 Task: In the  document blog.pdf Insert the command  'Viewing'Email the file to   'softage.1@softage.net', with message attached Attention Needed: Please prioritize going through the email I've sent. and file type: Microsoft Word
Action: Mouse moved to (292, 375)
Screenshot: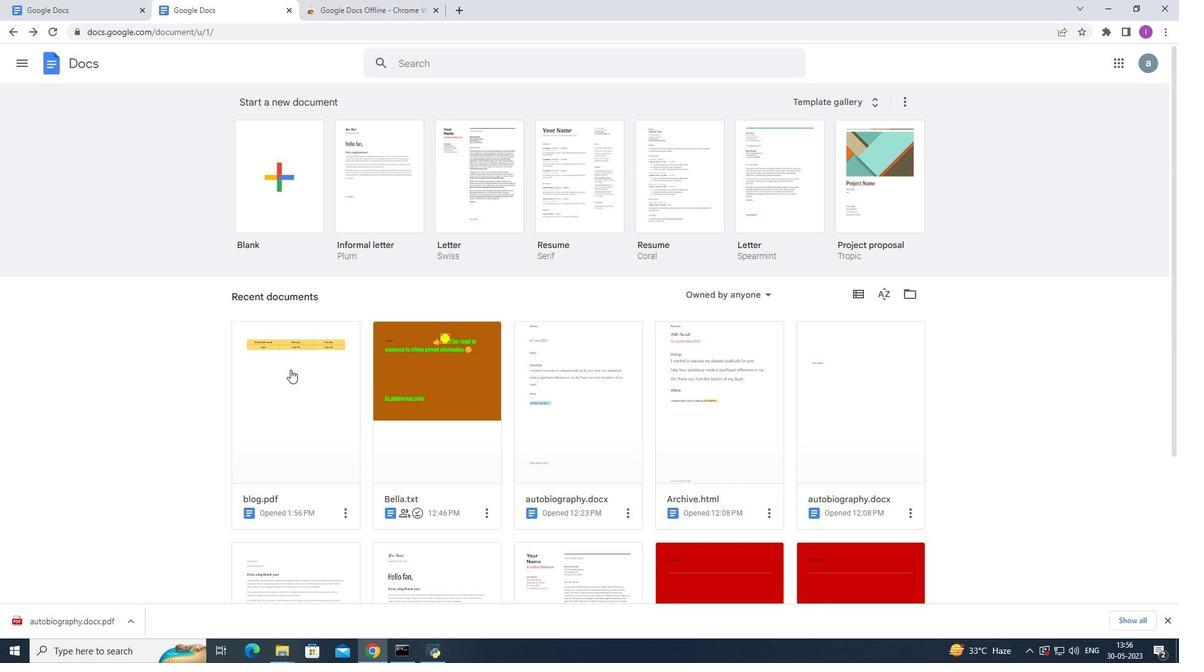 
Action: Mouse pressed left at (292, 375)
Screenshot: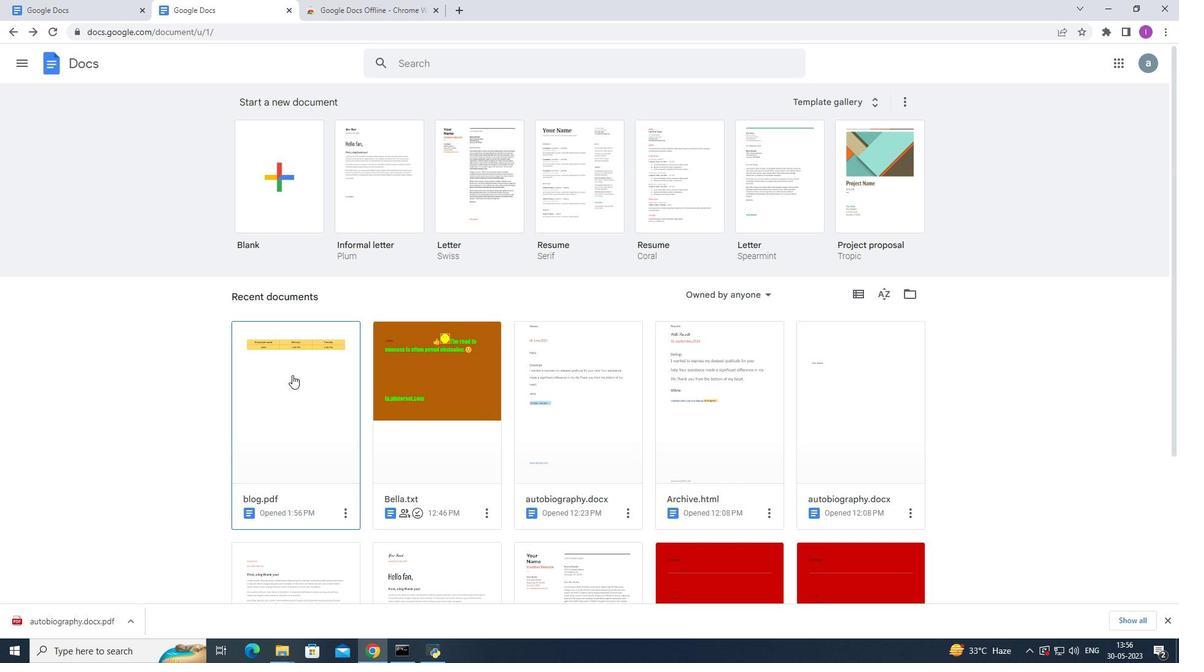 
Action: Mouse moved to (193, 74)
Screenshot: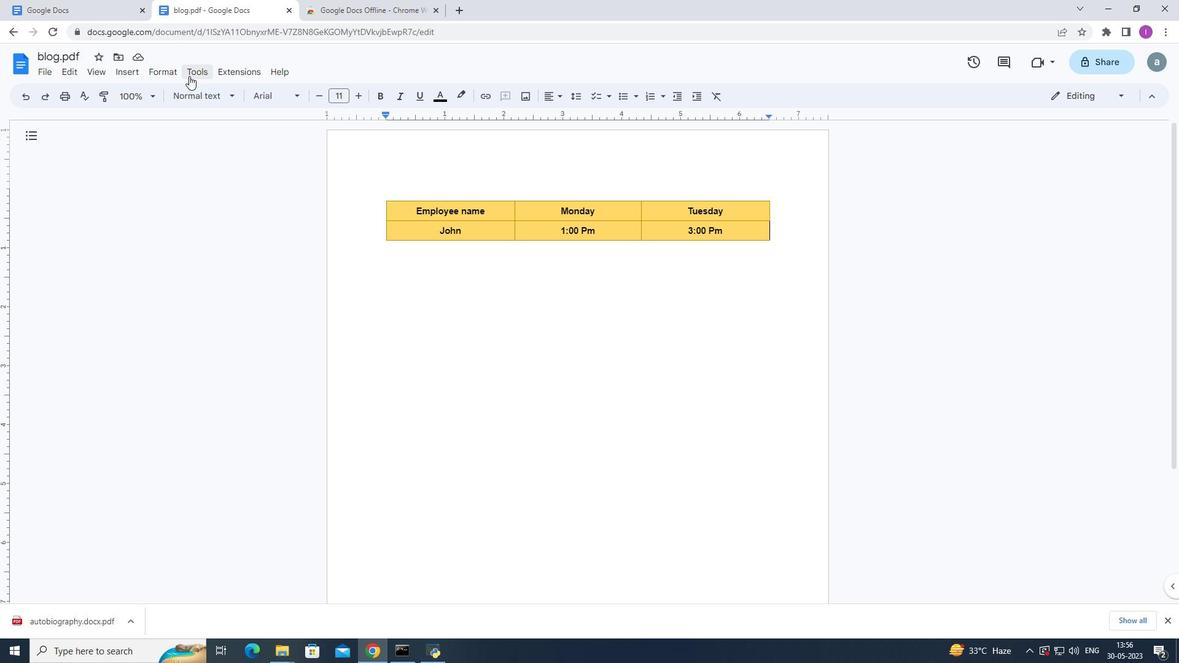 
Action: Mouse pressed left at (193, 74)
Screenshot: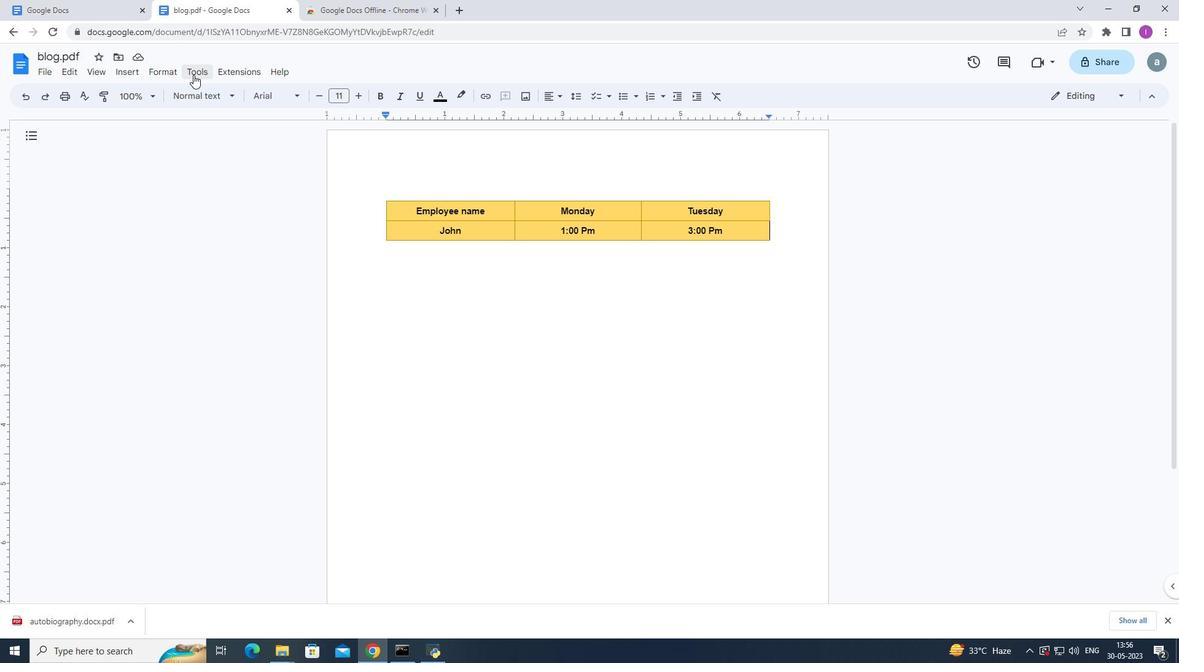 
Action: Mouse moved to (148, 468)
Screenshot: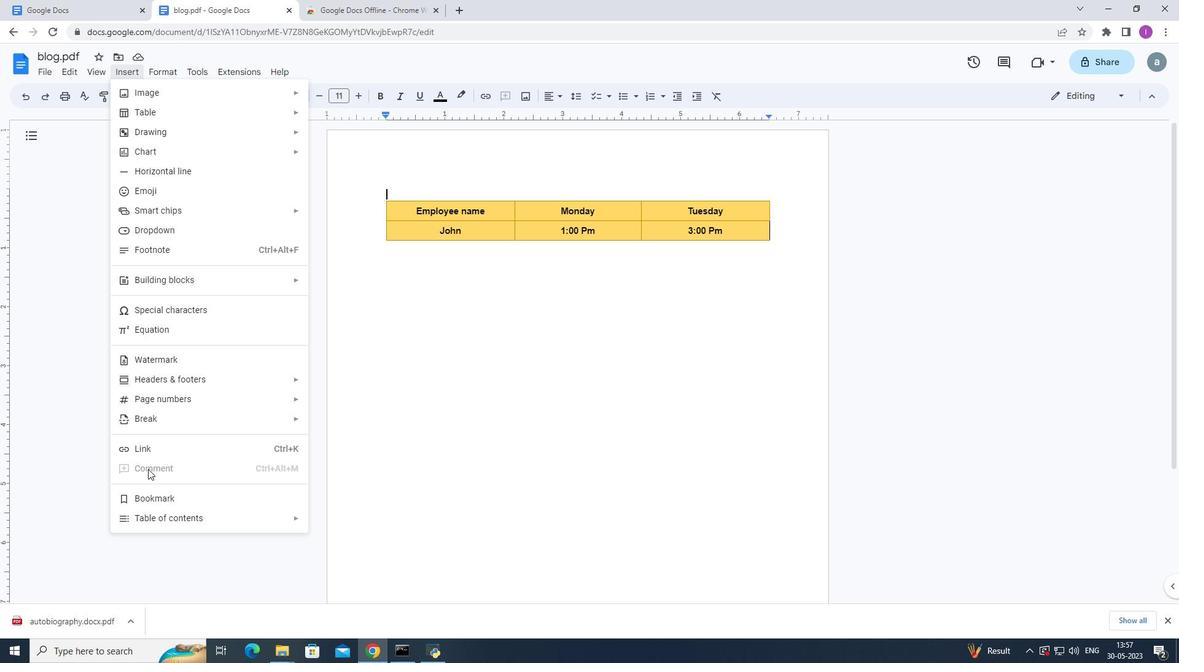 
Action: Mouse pressed left at (148, 468)
Screenshot: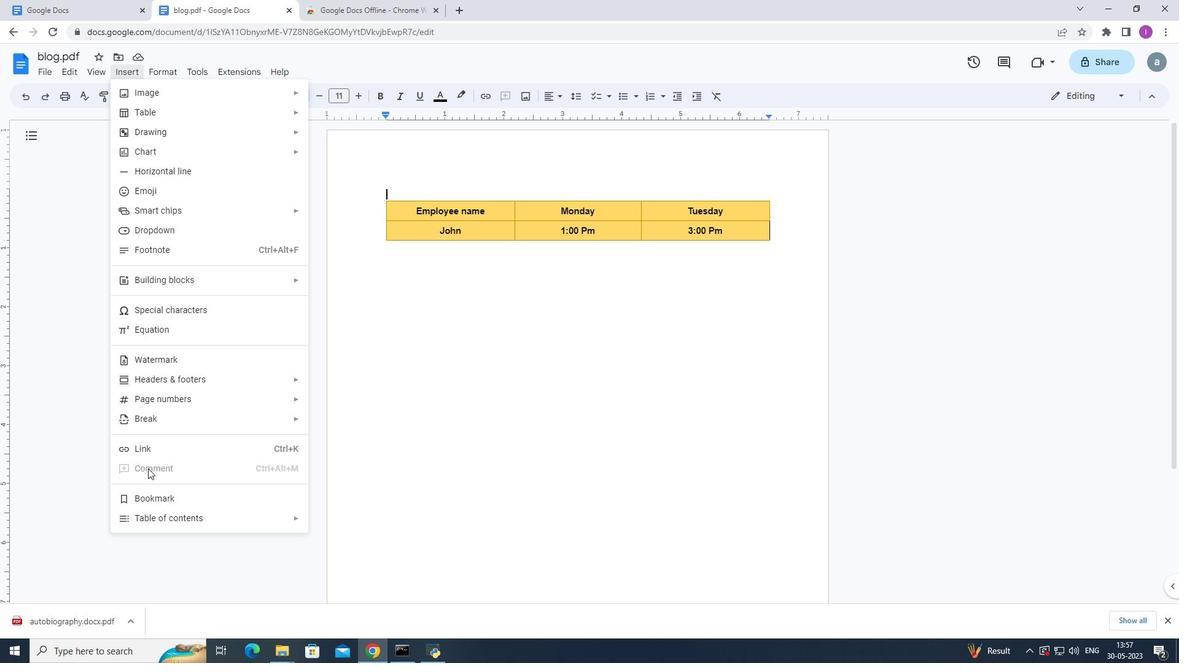 
Action: Mouse moved to (193, 68)
Screenshot: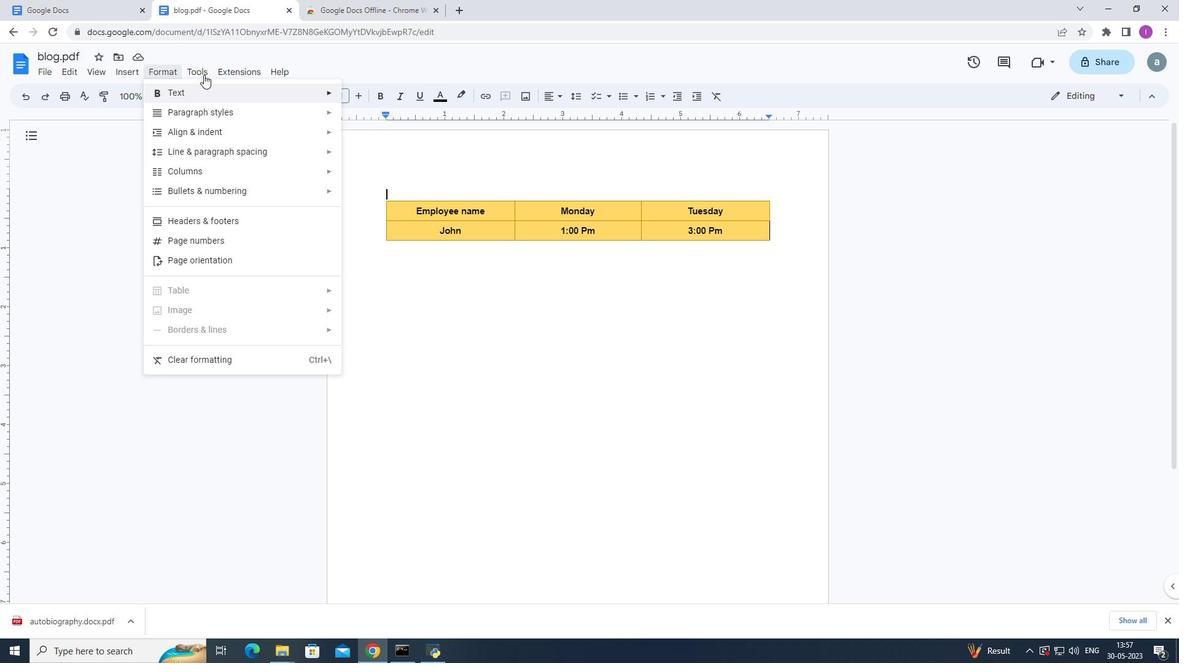 
Action: Mouse pressed left at (193, 68)
Screenshot: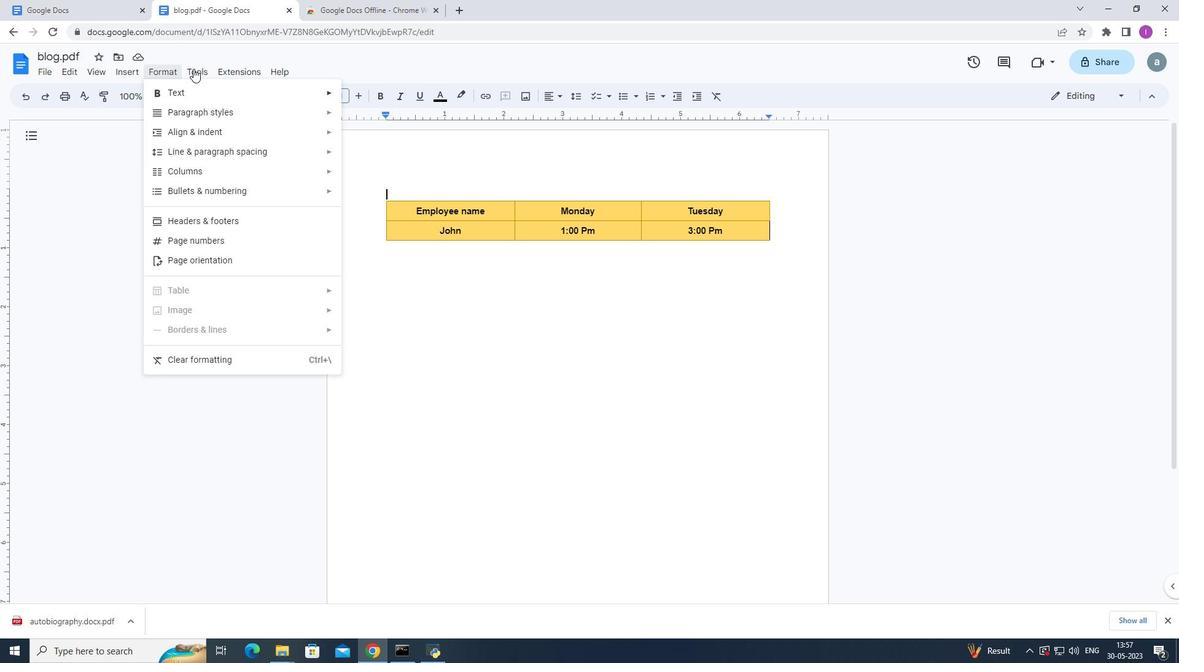 
Action: Mouse pressed left at (193, 68)
Screenshot: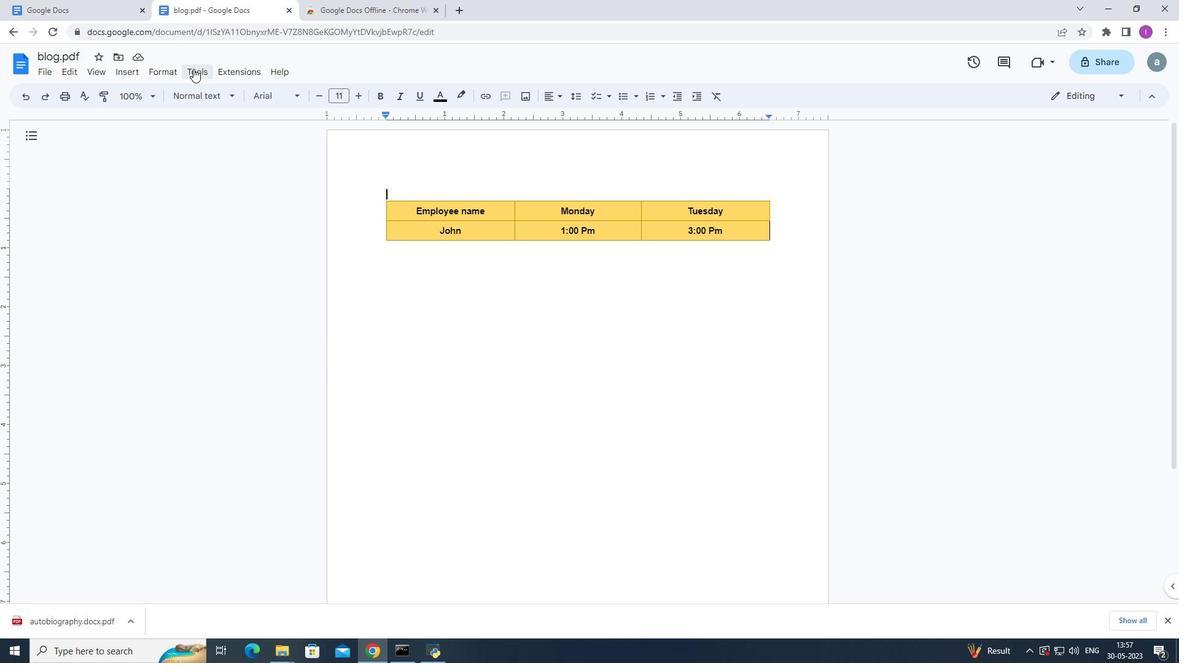 
Action: Mouse moved to (184, 465)
Screenshot: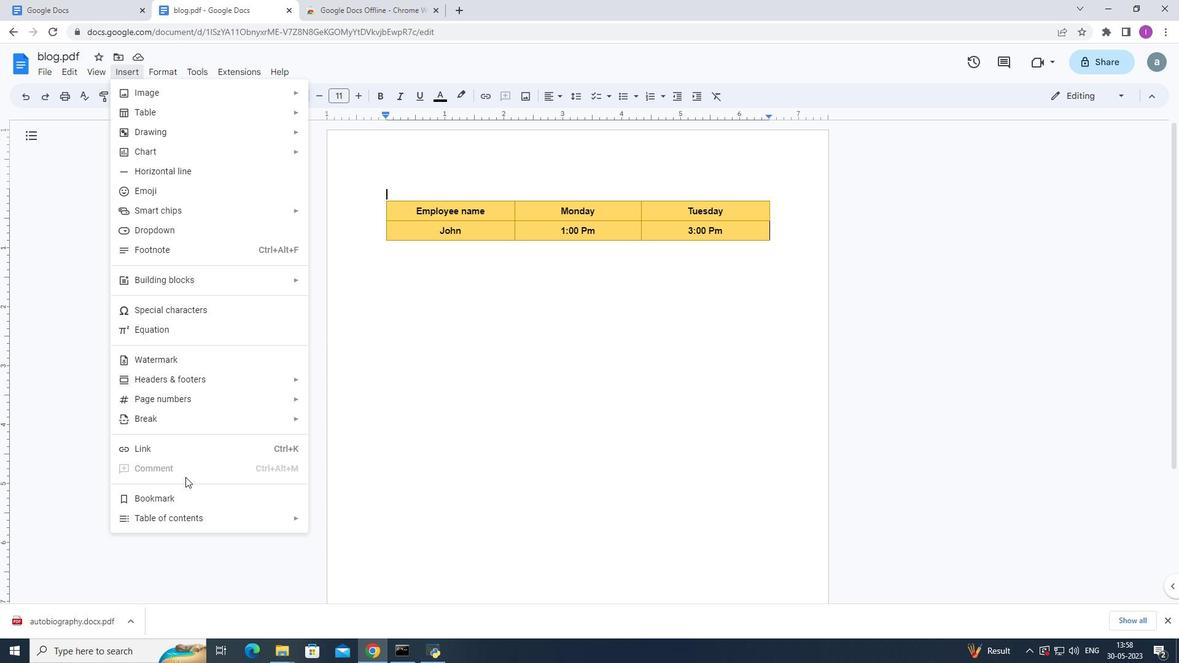 
Action: Mouse pressed left at (184, 465)
Screenshot: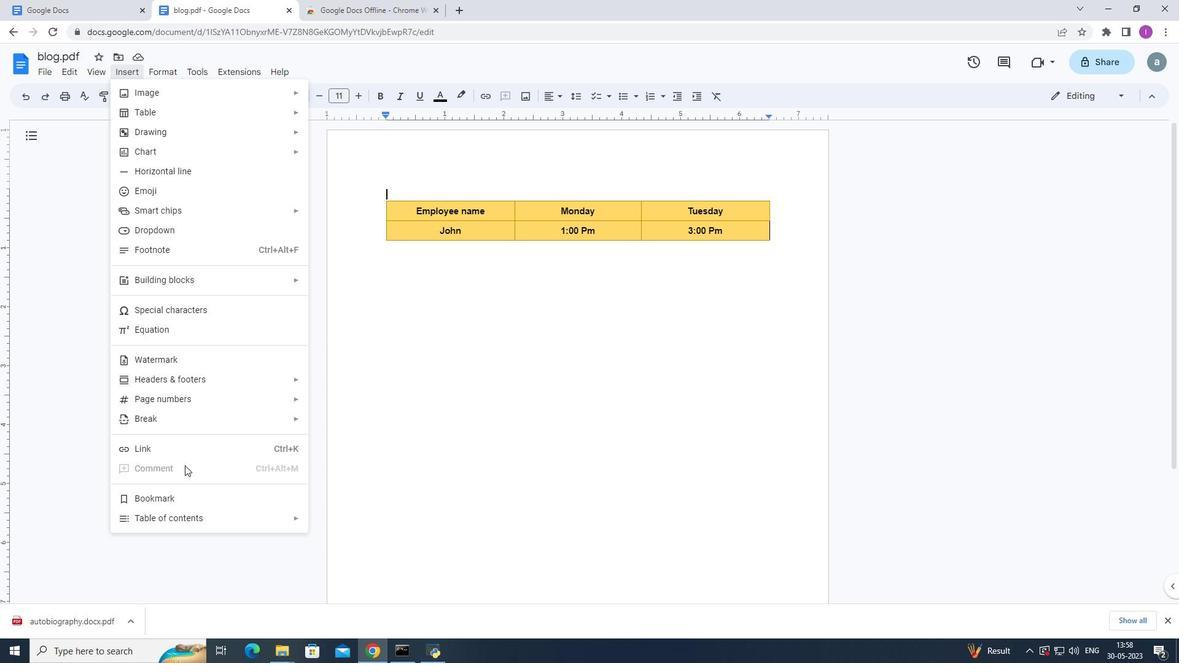 
Action: Mouse moved to (396, 263)
Screenshot: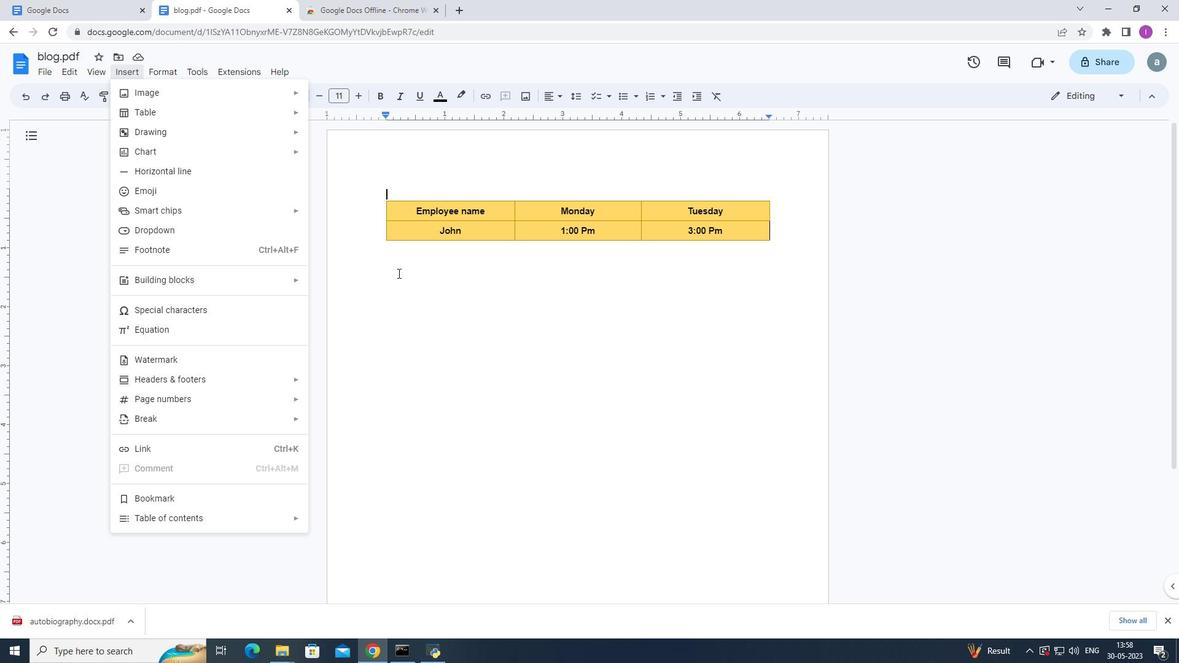 
Action: Mouse pressed left at (396, 263)
Screenshot: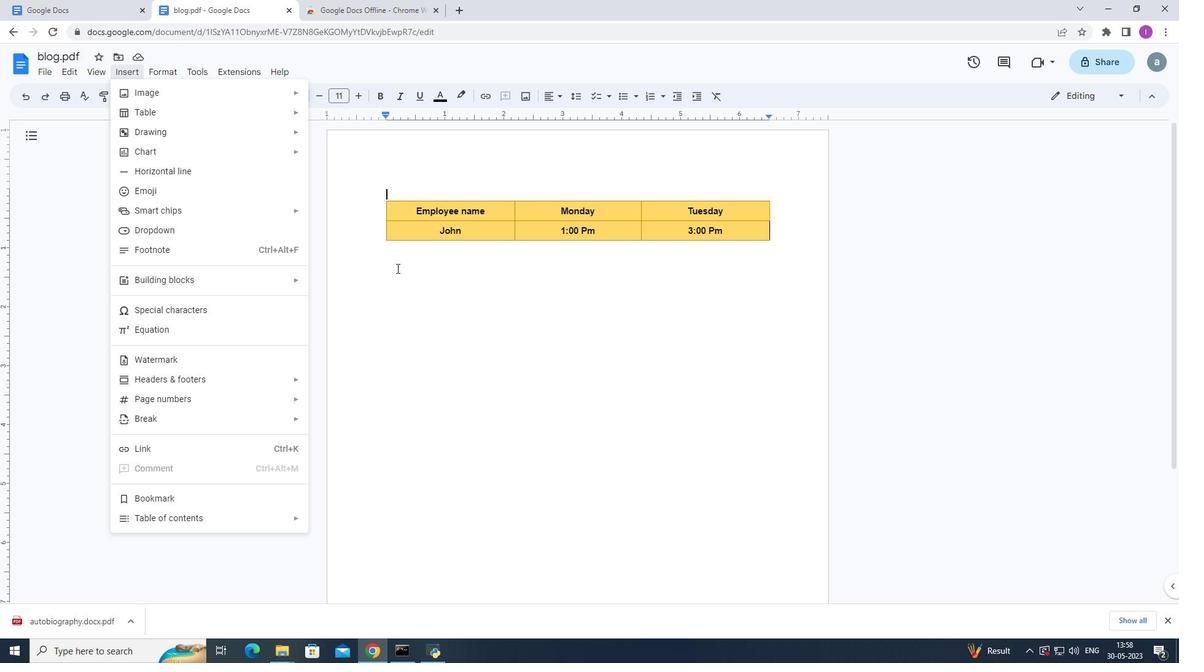 
Action: Mouse pressed left at (396, 263)
Screenshot: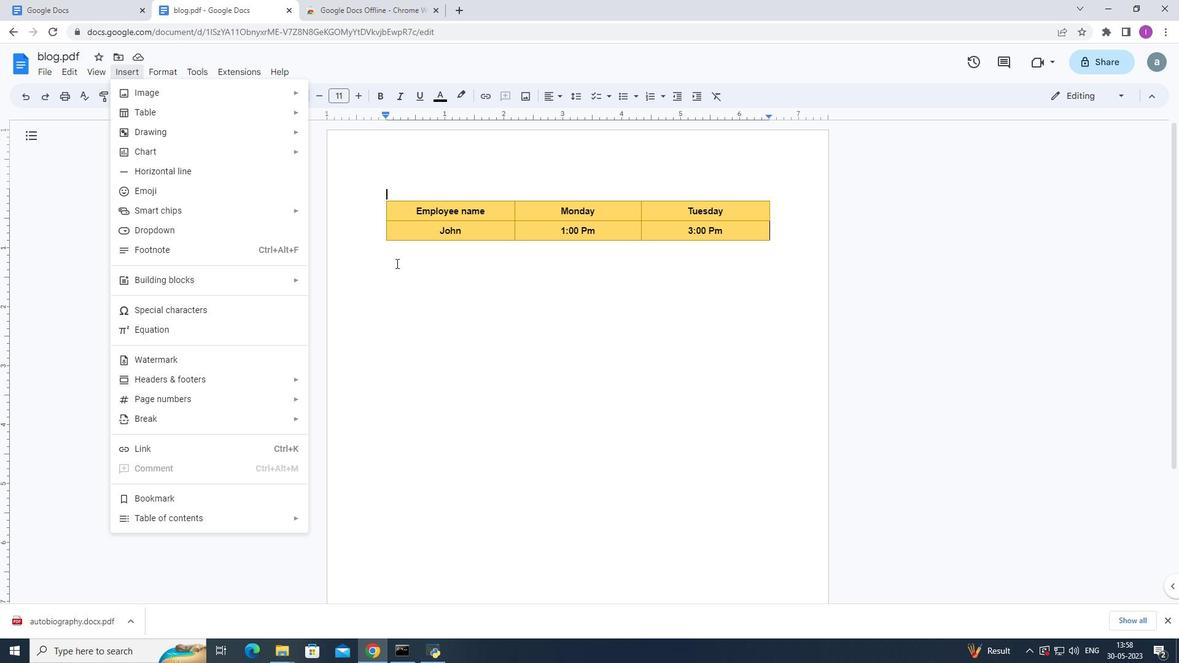 
Action: Mouse moved to (401, 280)
Screenshot: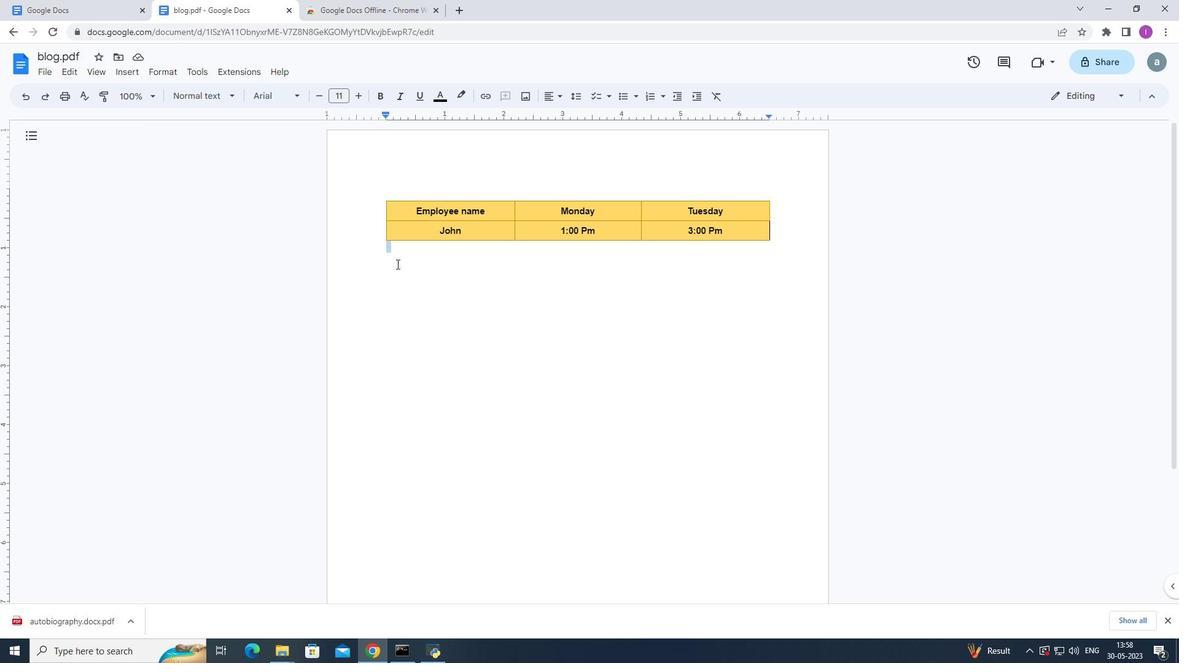 
Action: Mouse pressed left at (401, 280)
Screenshot: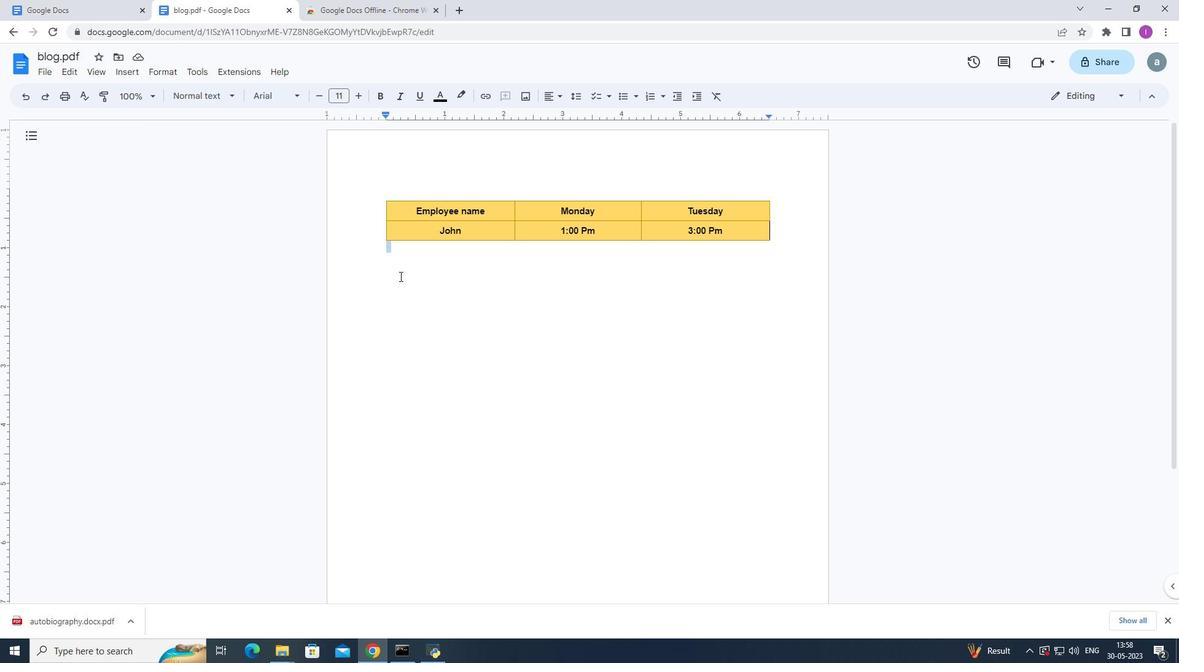 
Action: Mouse moved to (153, 73)
Screenshot: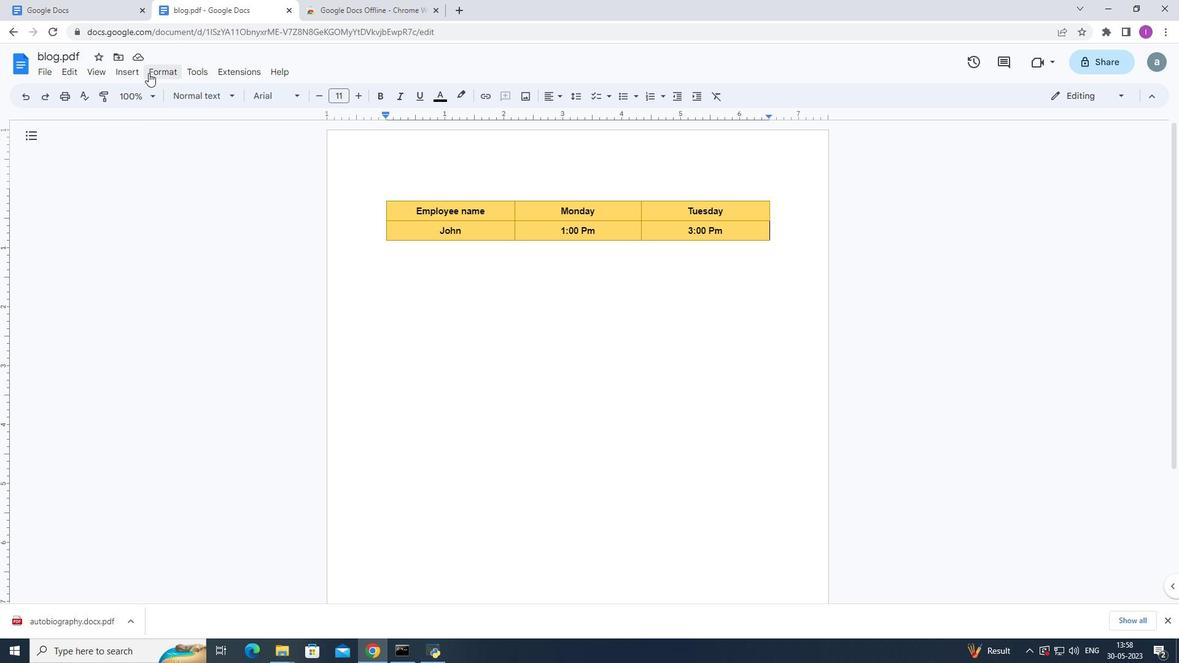 
Action: Mouse pressed left at (153, 73)
Screenshot: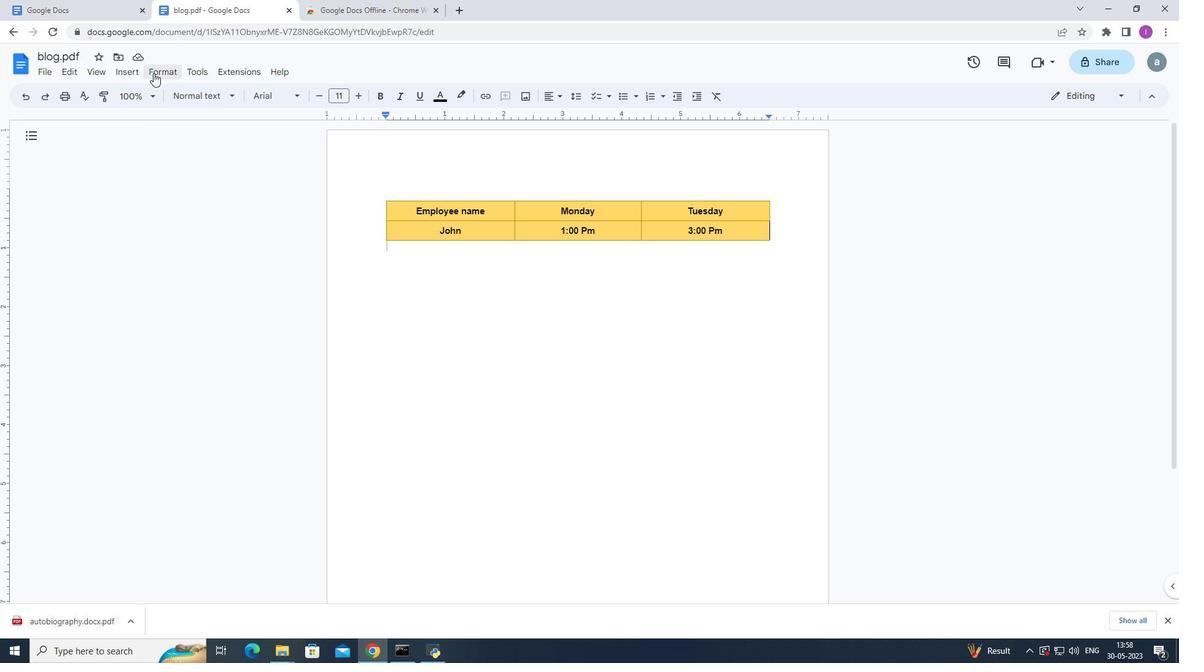 
Action: Mouse moved to (118, 78)
Screenshot: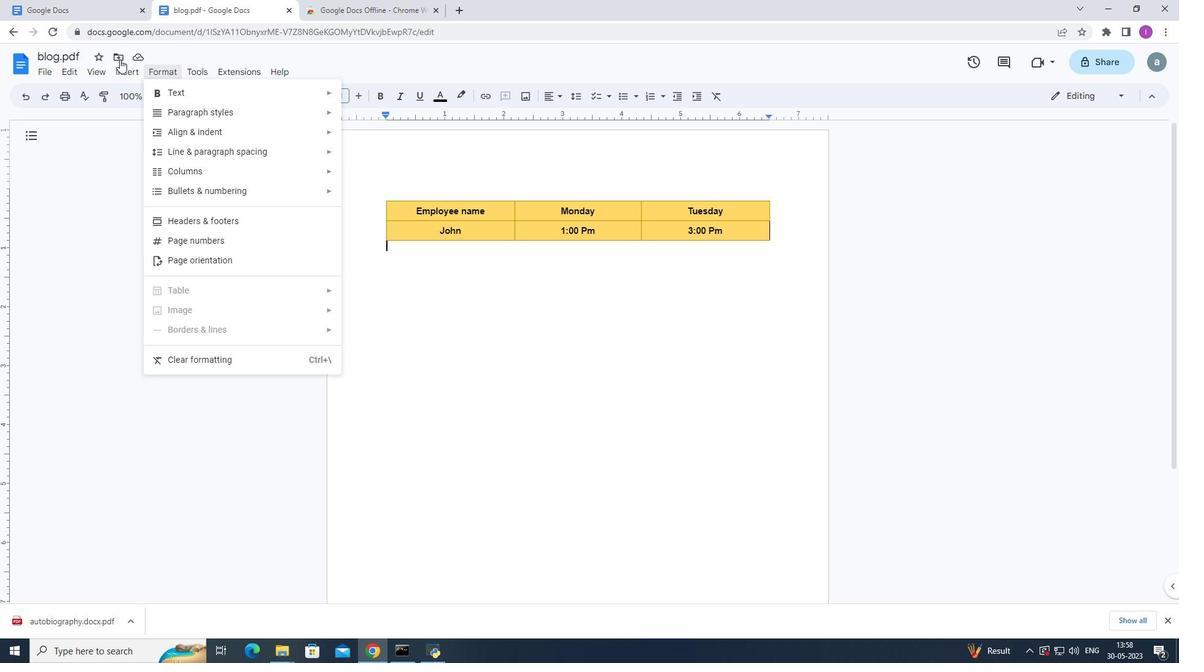 
Action: Mouse pressed left at (118, 78)
Screenshot: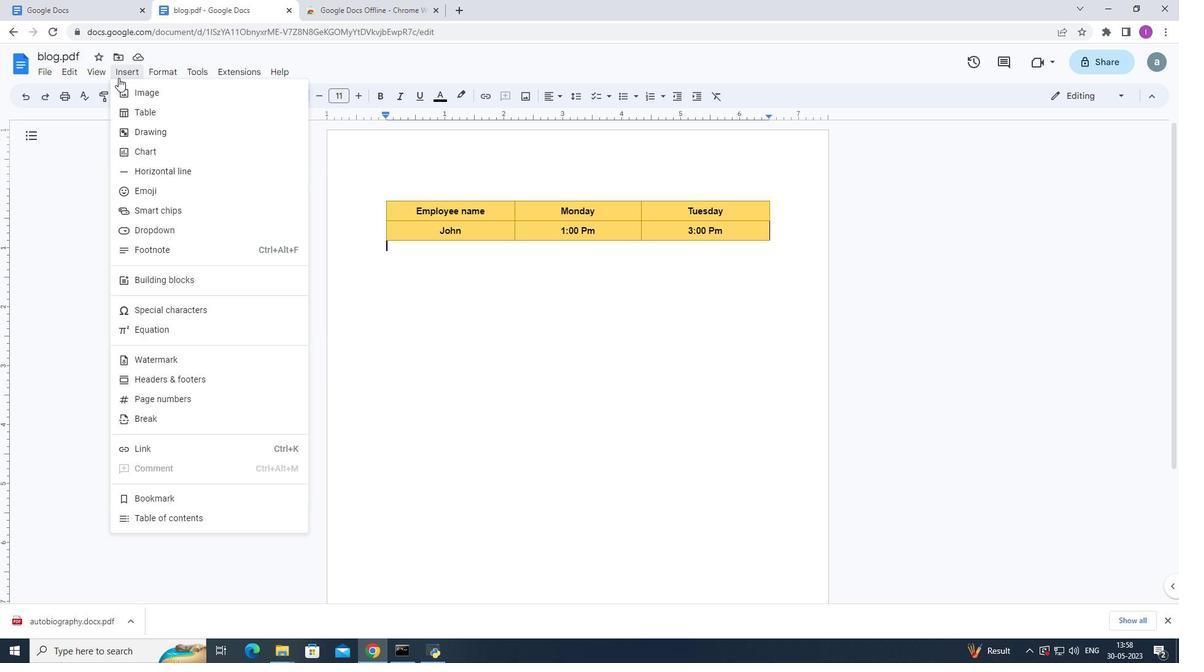 
Action: Mouse pressed left at (118, 78)
Screenshot: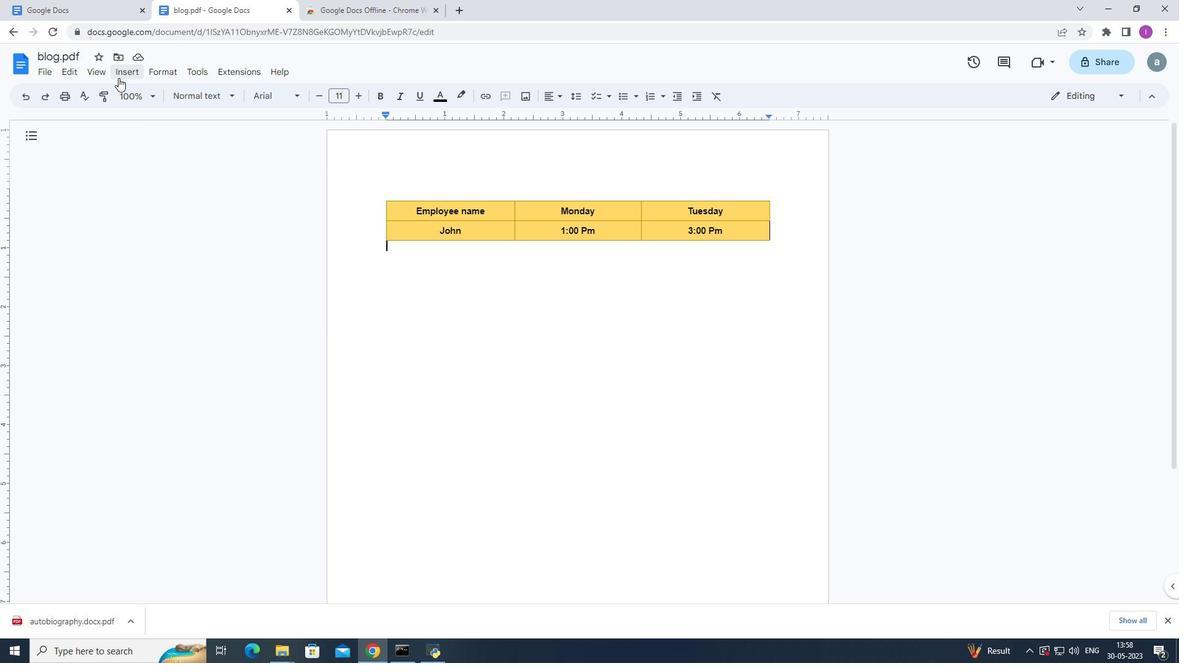 
Action: Mouse moved to (124, 151)
Screenshot: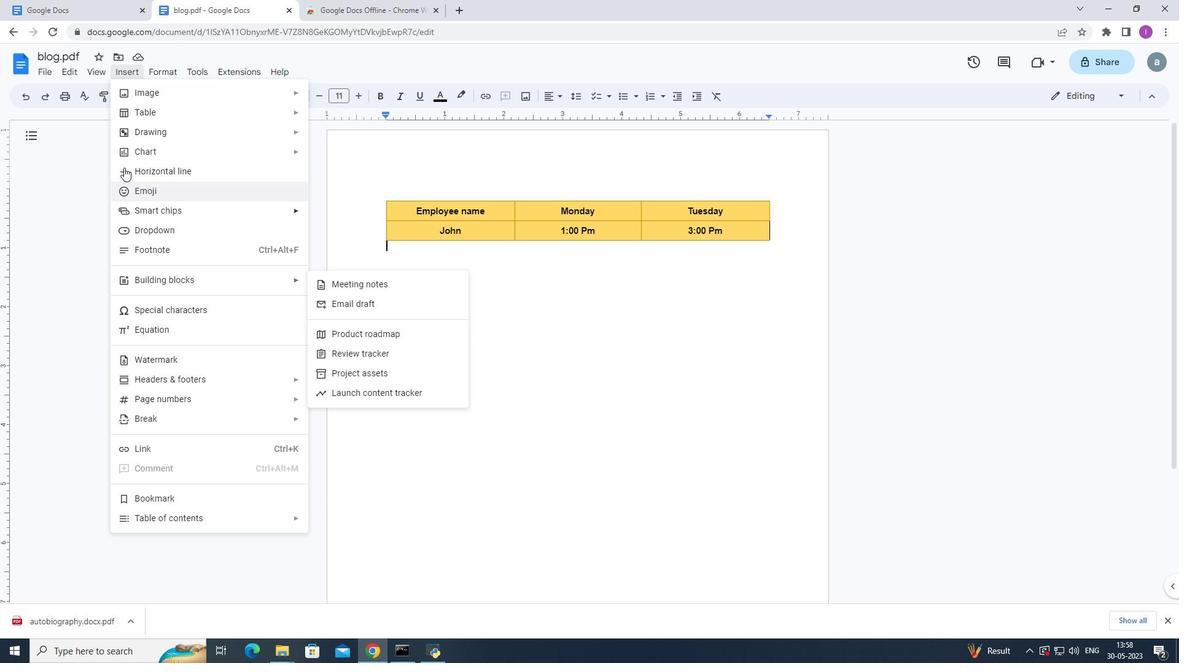 
Action: Mouse scrolled (124, 151) with delta (0, 0)
Screenshot: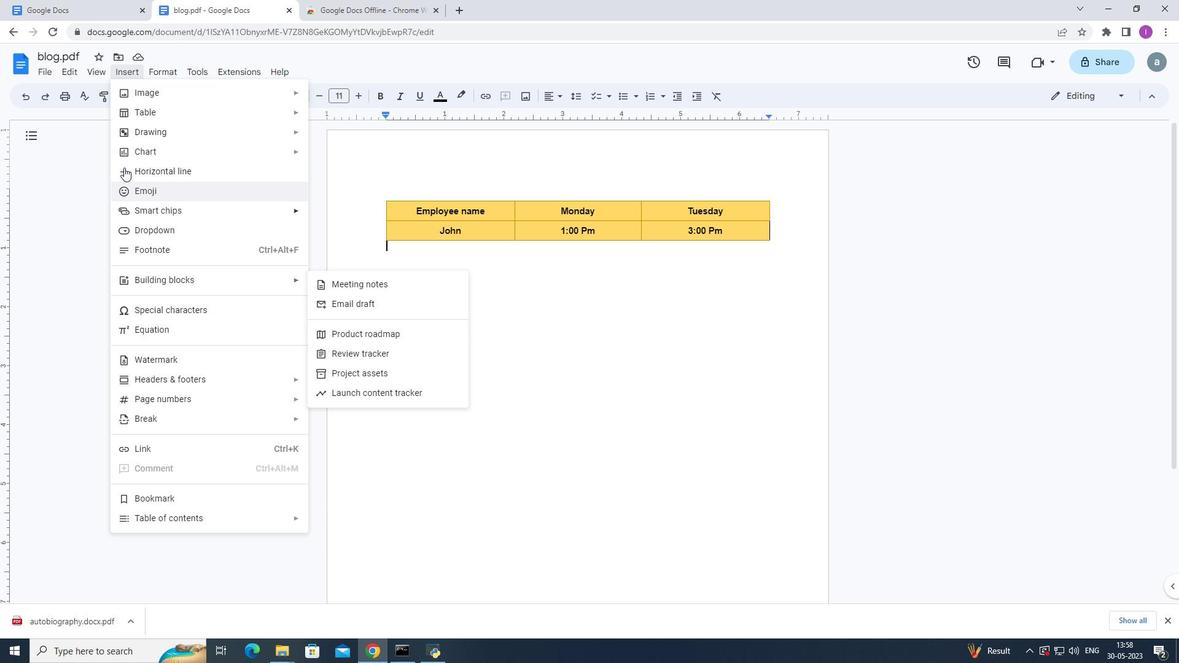 
Action: Mouse moved to (129, 72)
Screenshot: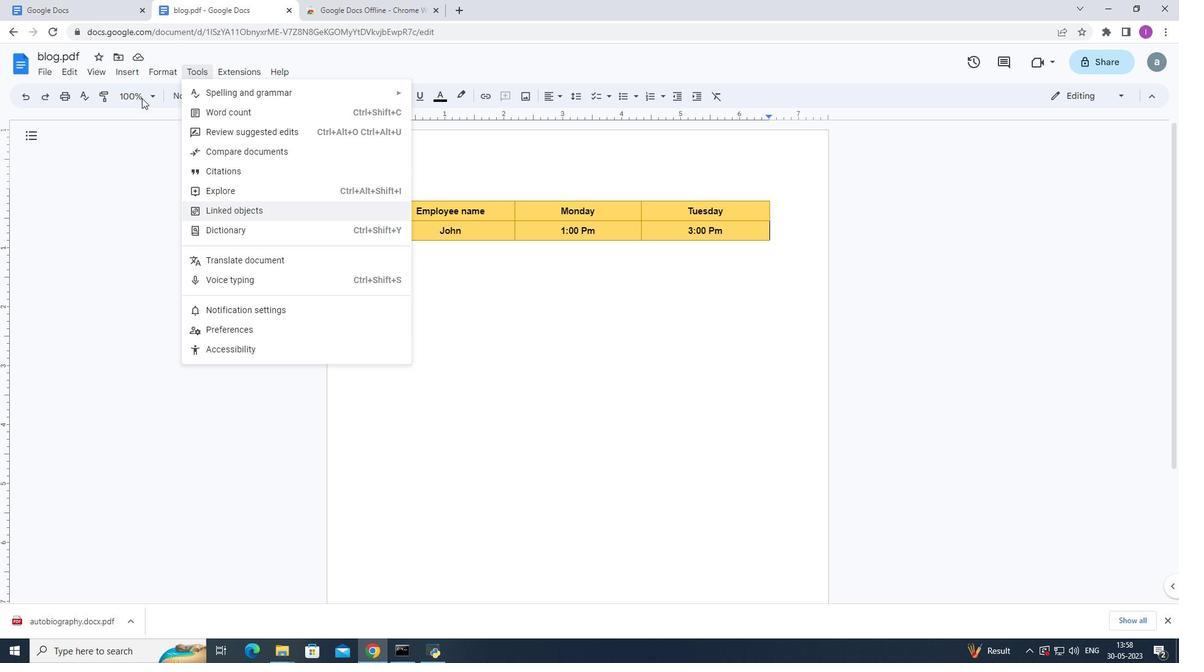 
Action: Mouse pressed left at (129, 72)
Screenshot: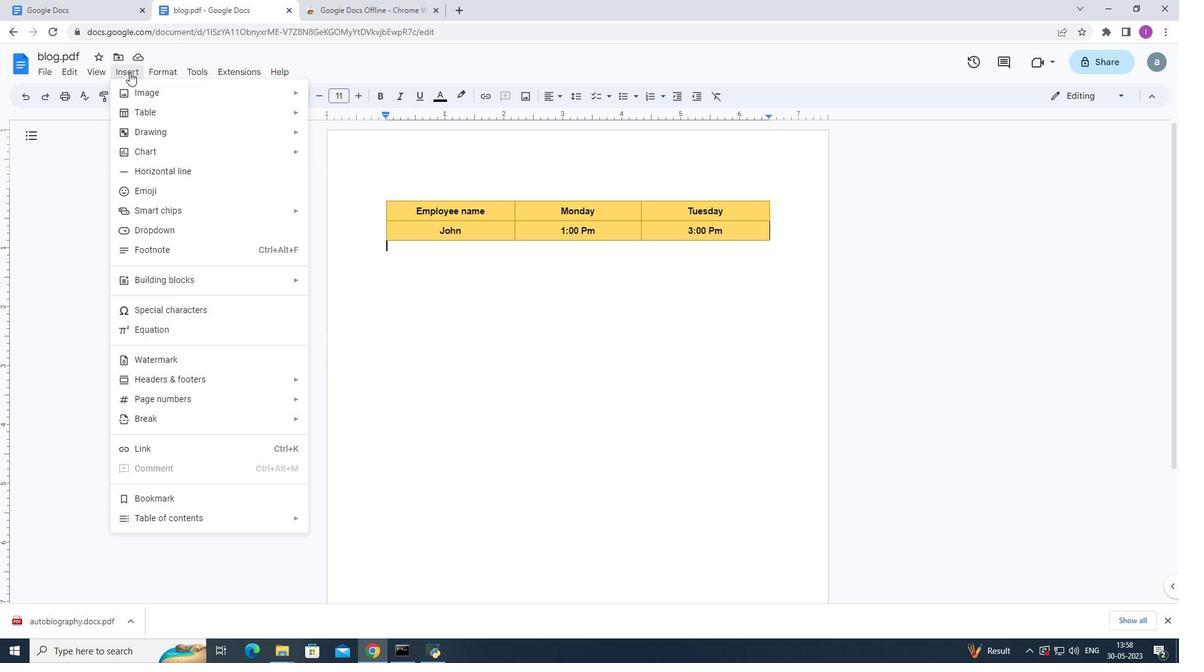 
Action: Mouse moved to (104, 68)
Screenshot: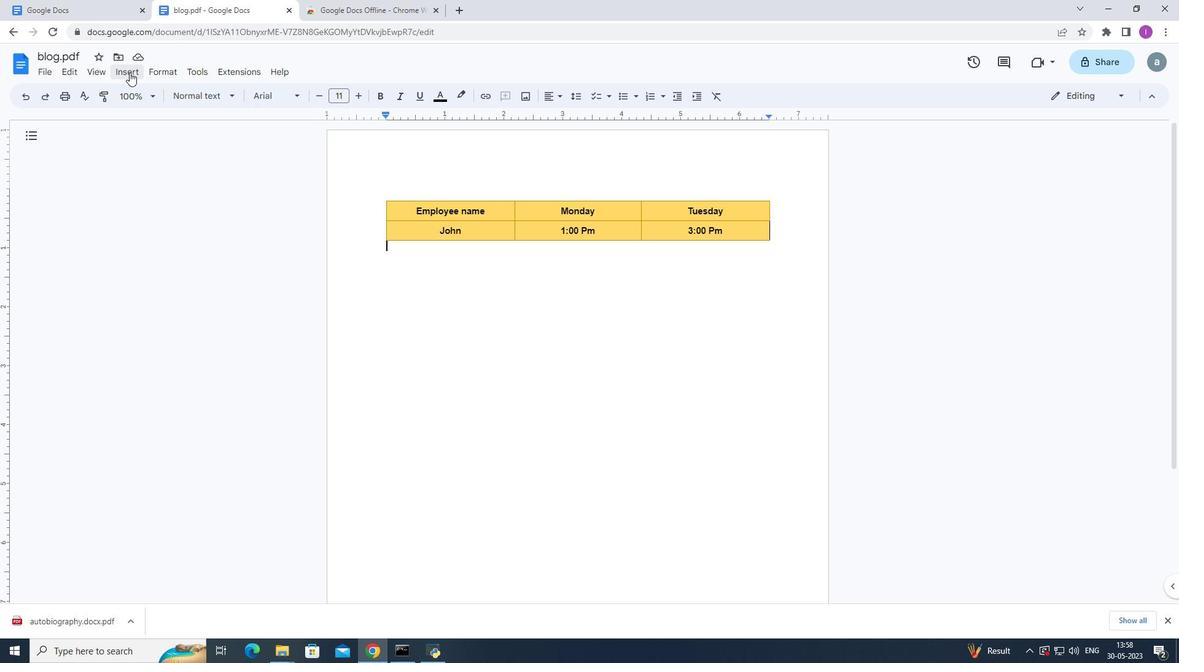 
Action: Mouse pressed left at (104, 68)
Screenshot: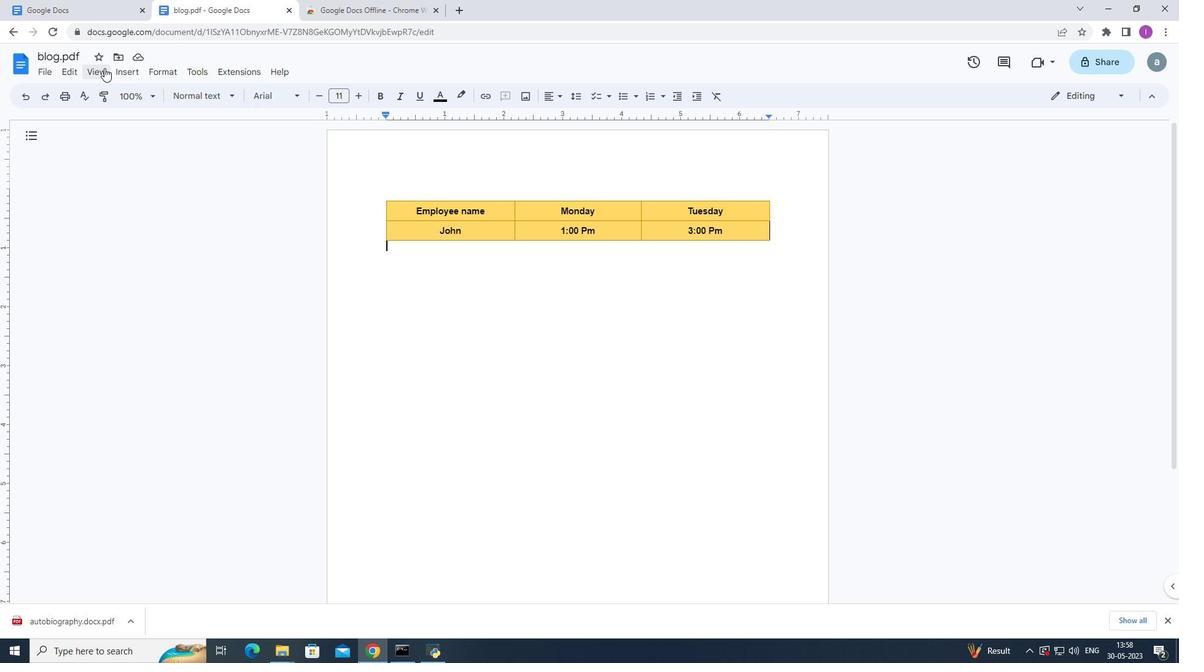 
Action: Mouse moved to (100, 186)
Screenshot: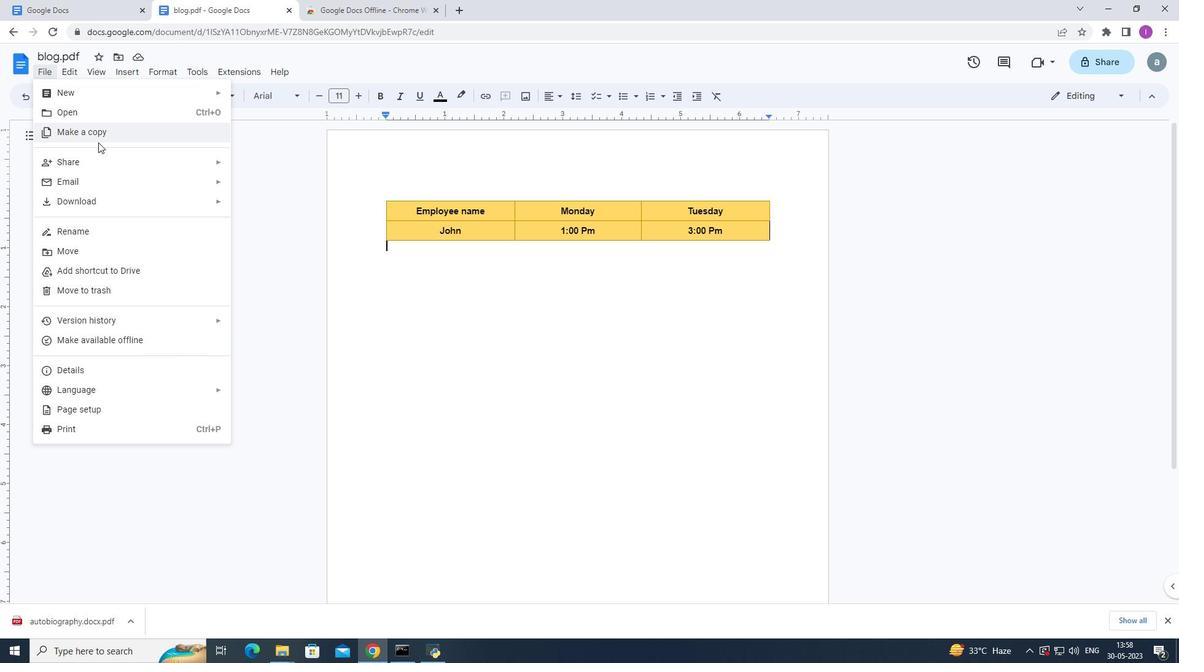 
Action: Mouse pressed left at (100, 186)
Screenshot: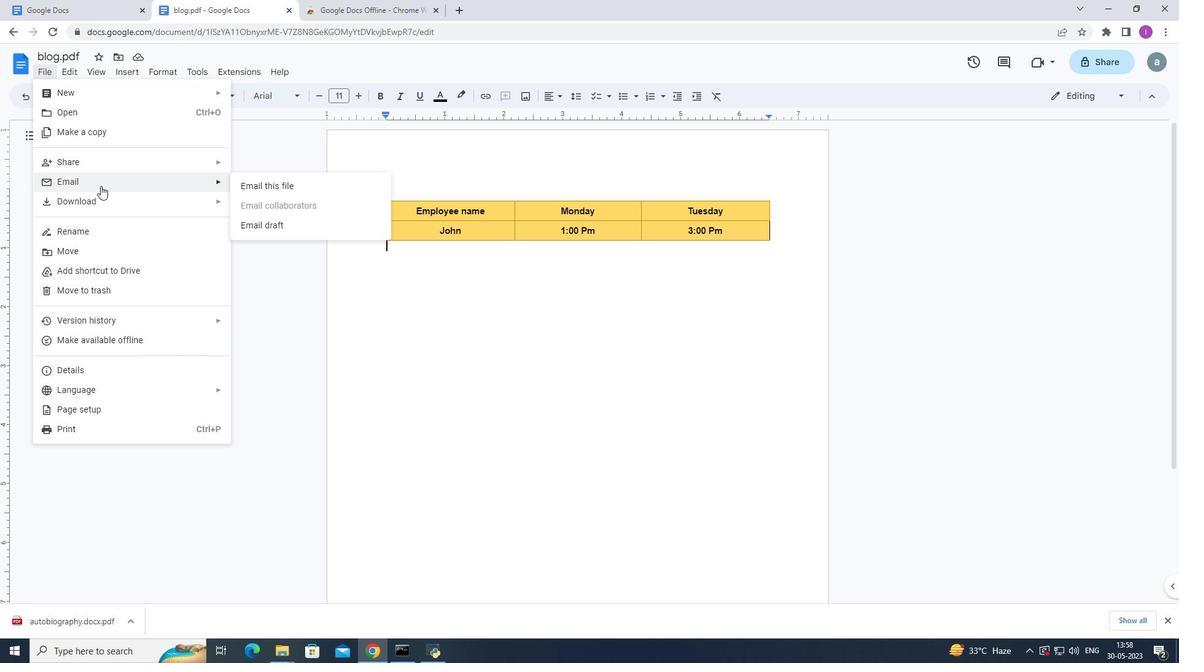 
Action: Mouse moved to (259, 189)
Screenshot: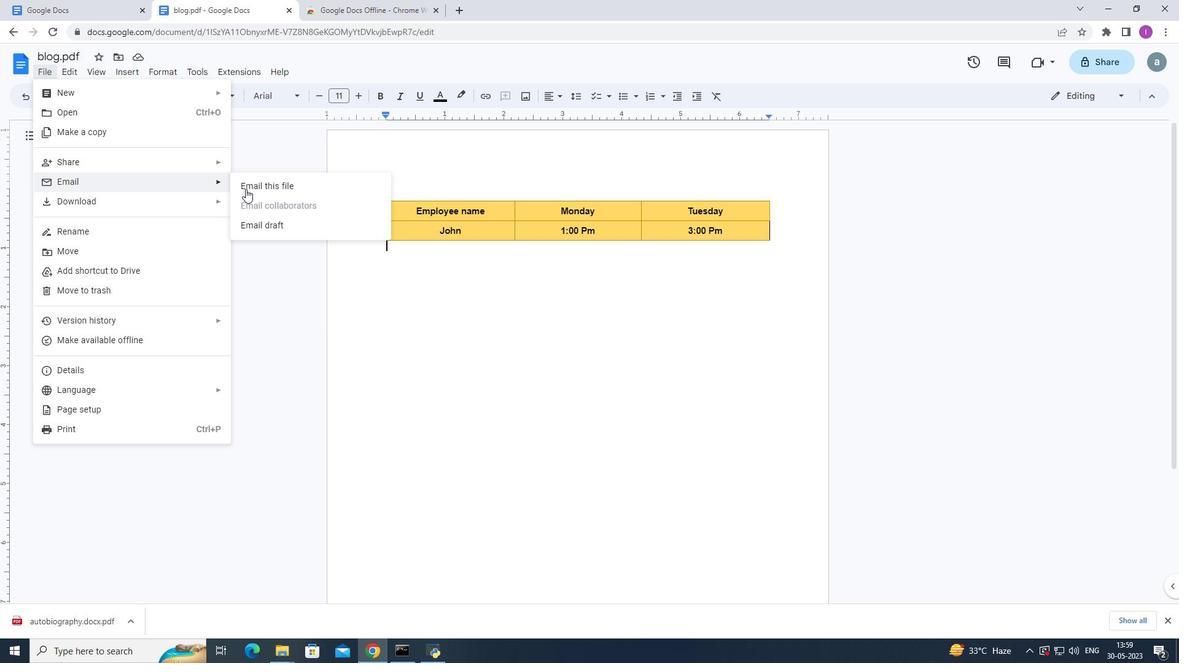 
Action: Mouse pressed left at (259, 189)
Screenshot: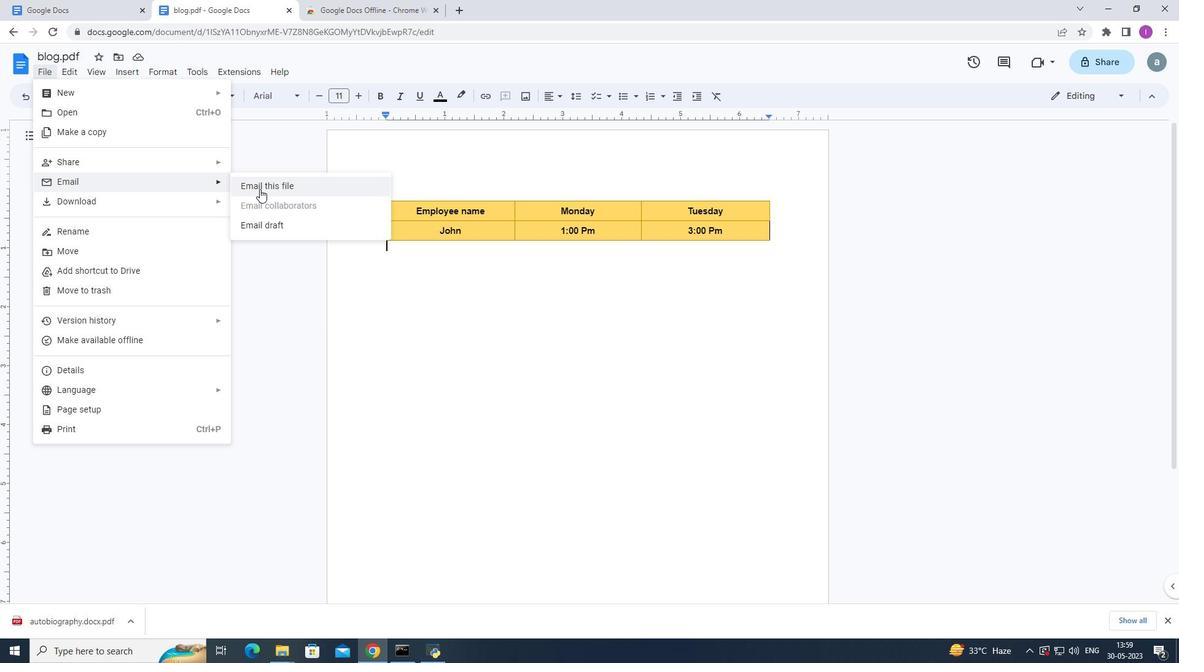 
Action: Mouse moved to (457, 183)
Screenshot: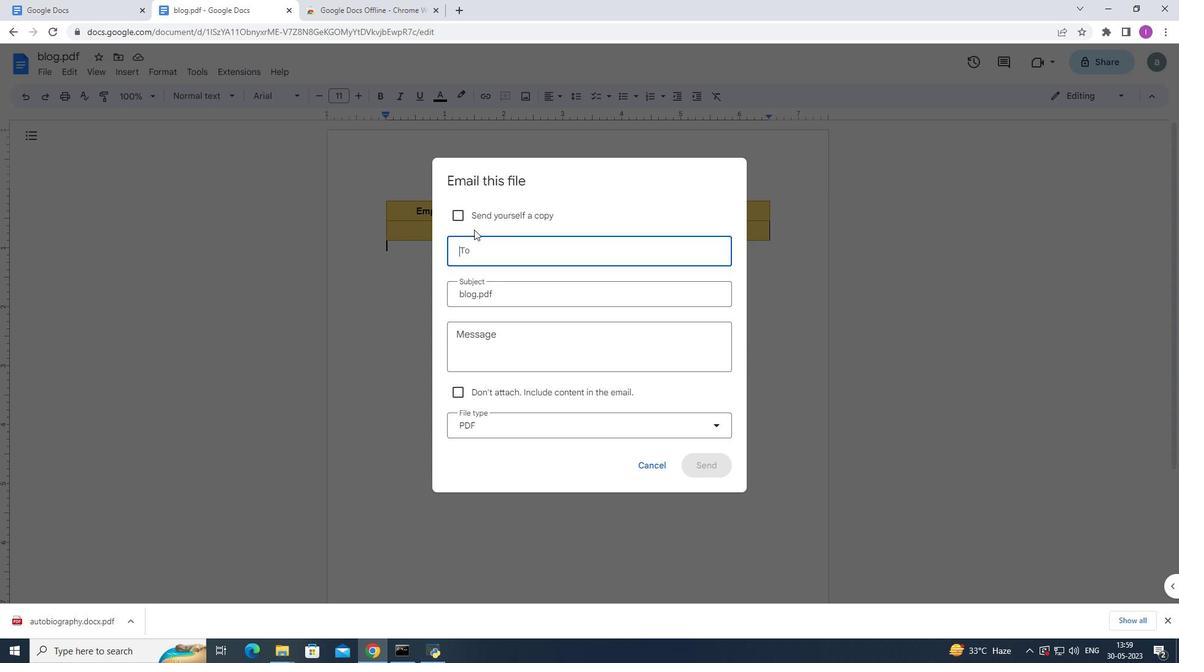 
Action: Key pressed softage.1<Key.shift>@softage.net
Screenshot: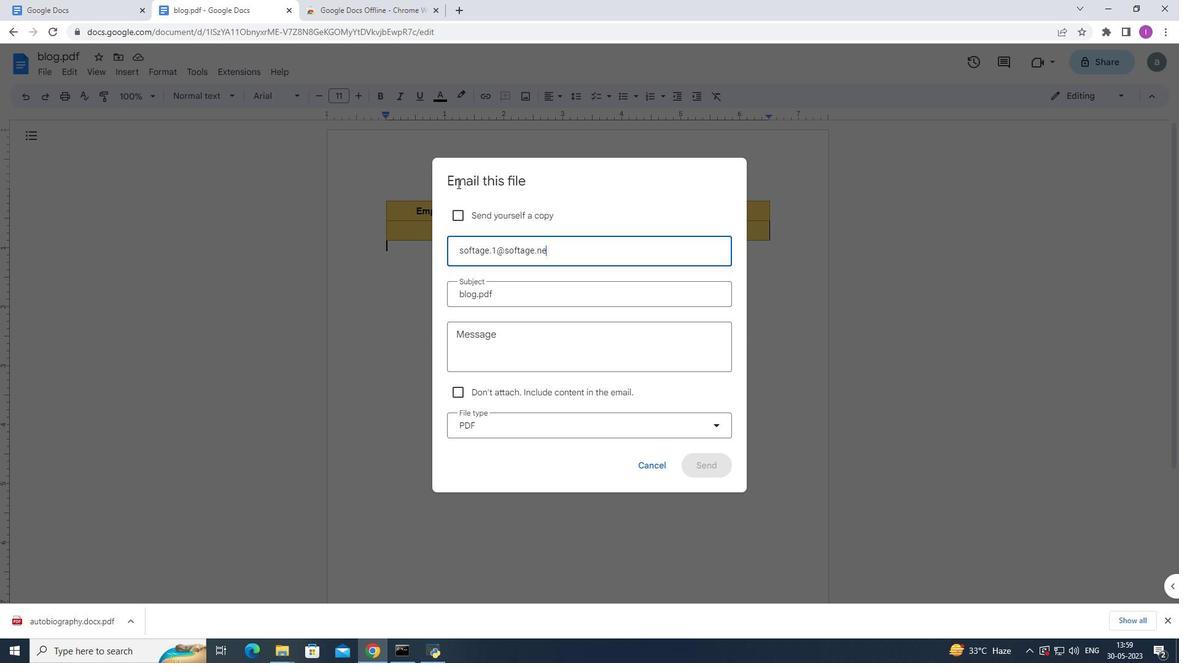 
Action: Mouse moved to (583, 280)
Screenshot: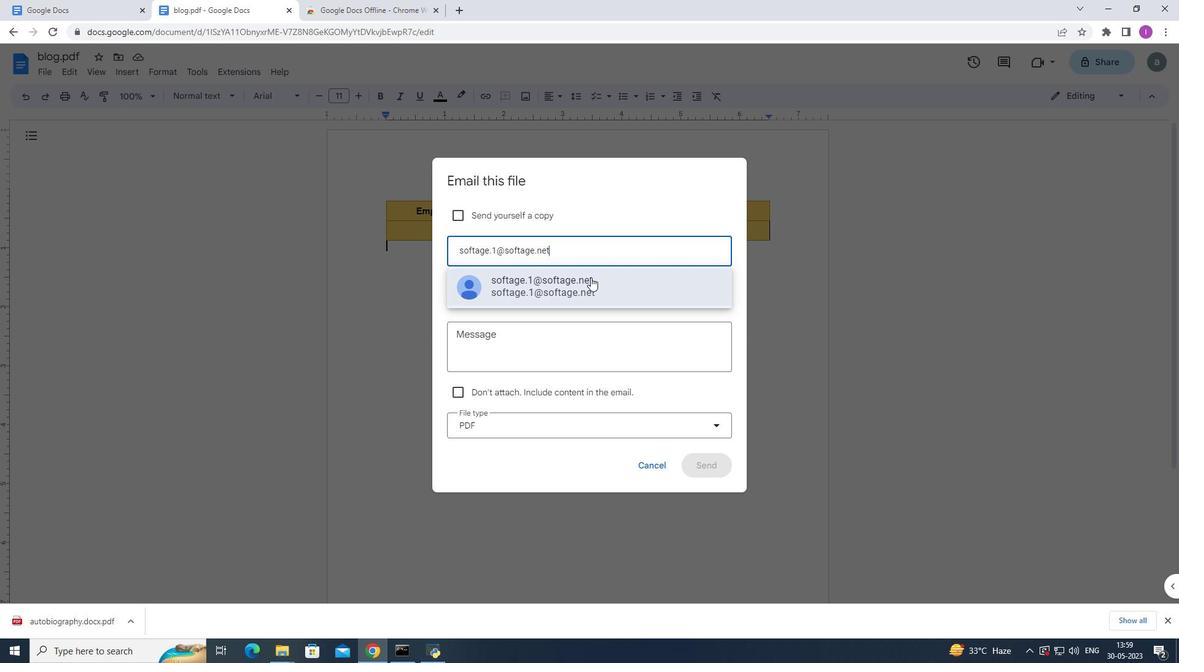
Action: Mouse pressed left at (583, 280)
Screenshot: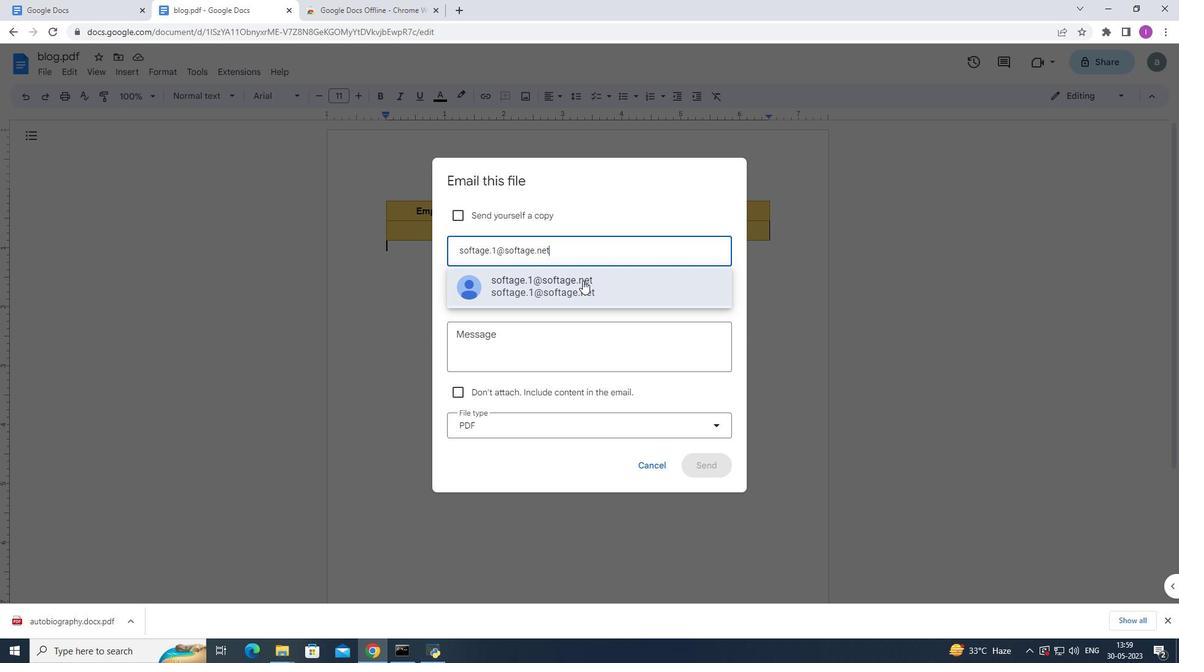 
Action: Mouse moved to (483, 340)
Screenshot: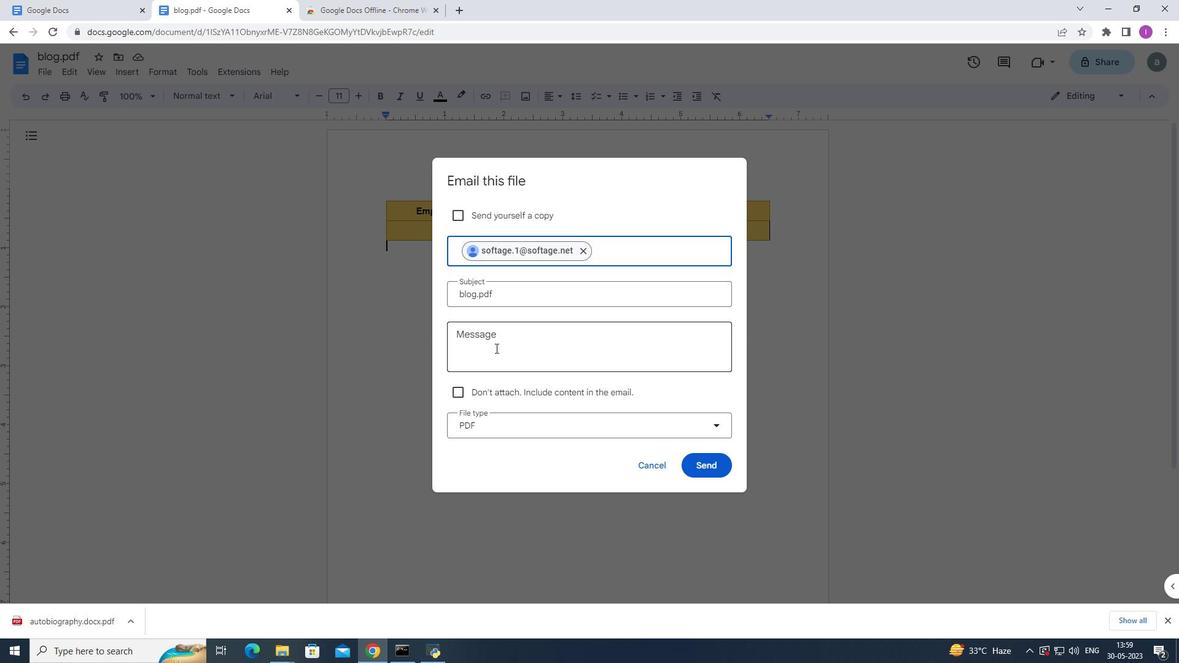 
Action: Mouse pressed left at (483, 340)
Screenshot: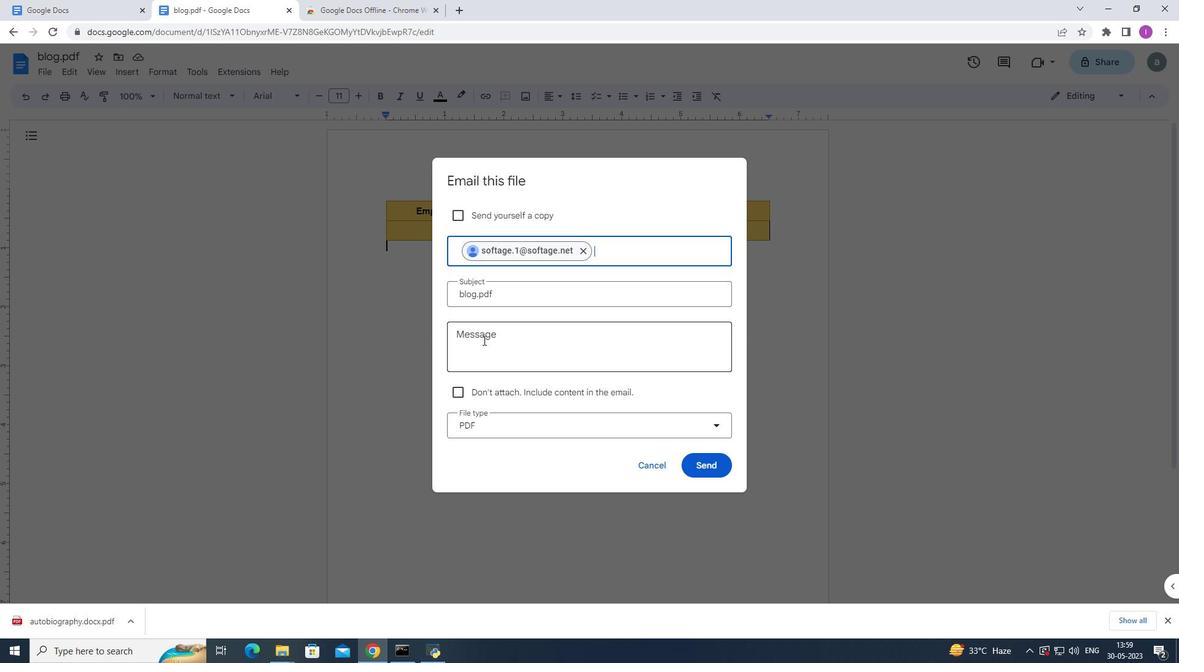 
Action: Mouse moved to (511, 299)
Screenshot: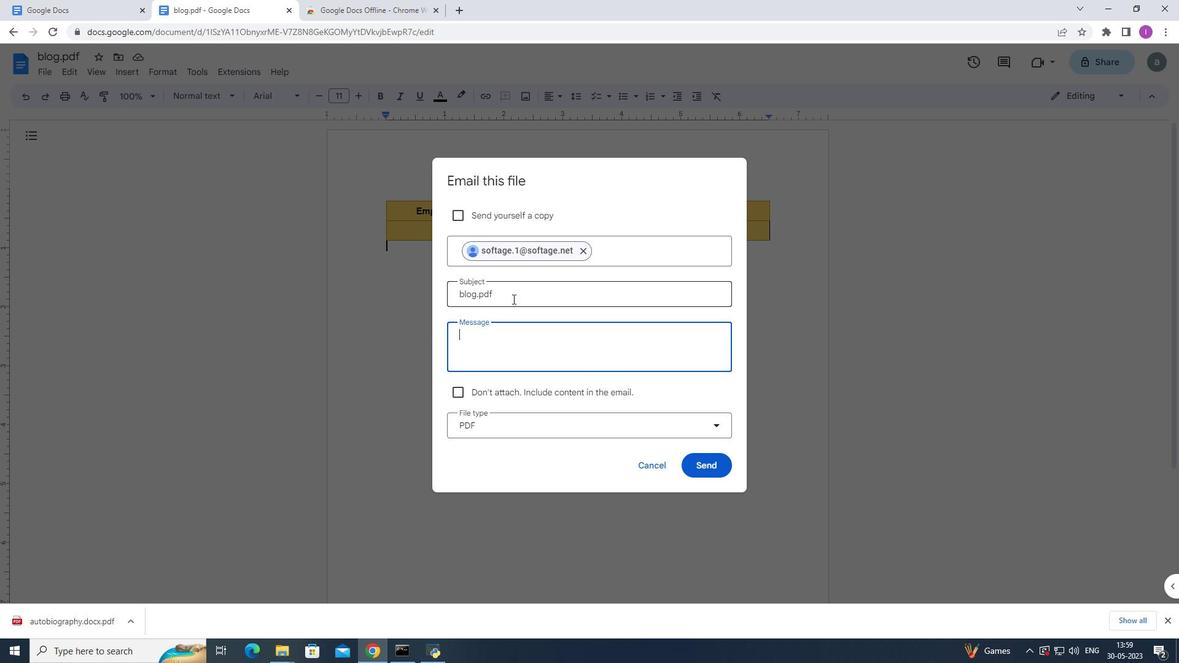 
Action: Mouse pressed left at (511, 299)
Screenshot: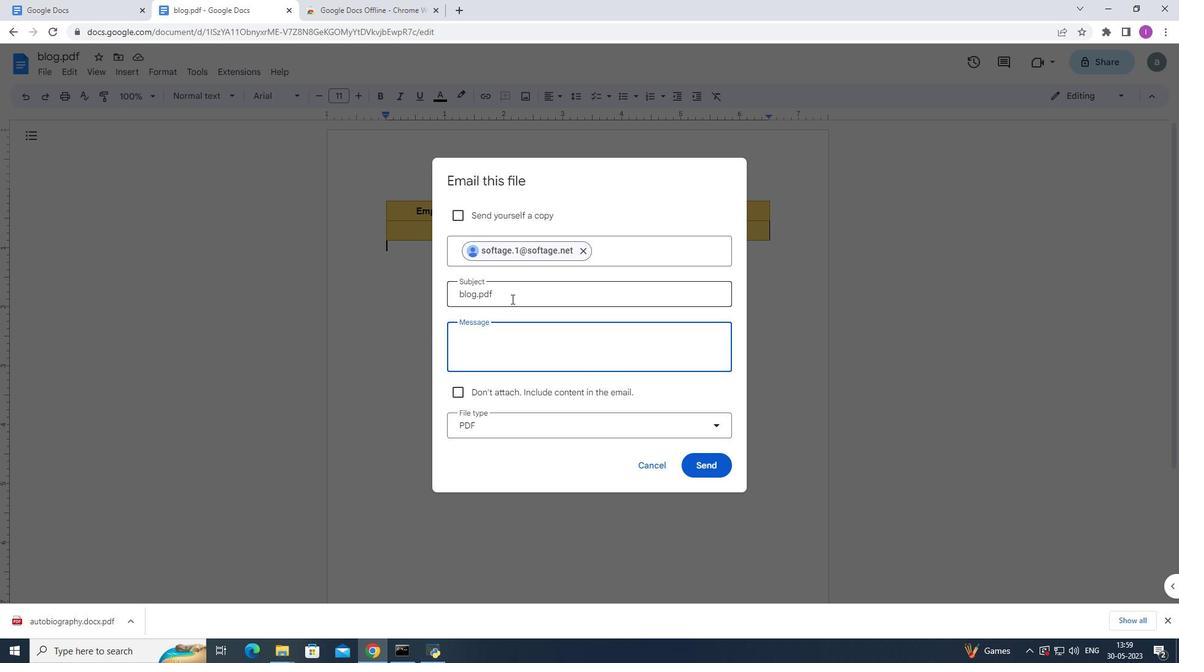 
Action: Mouse moved to (763, 307)
Screenshot: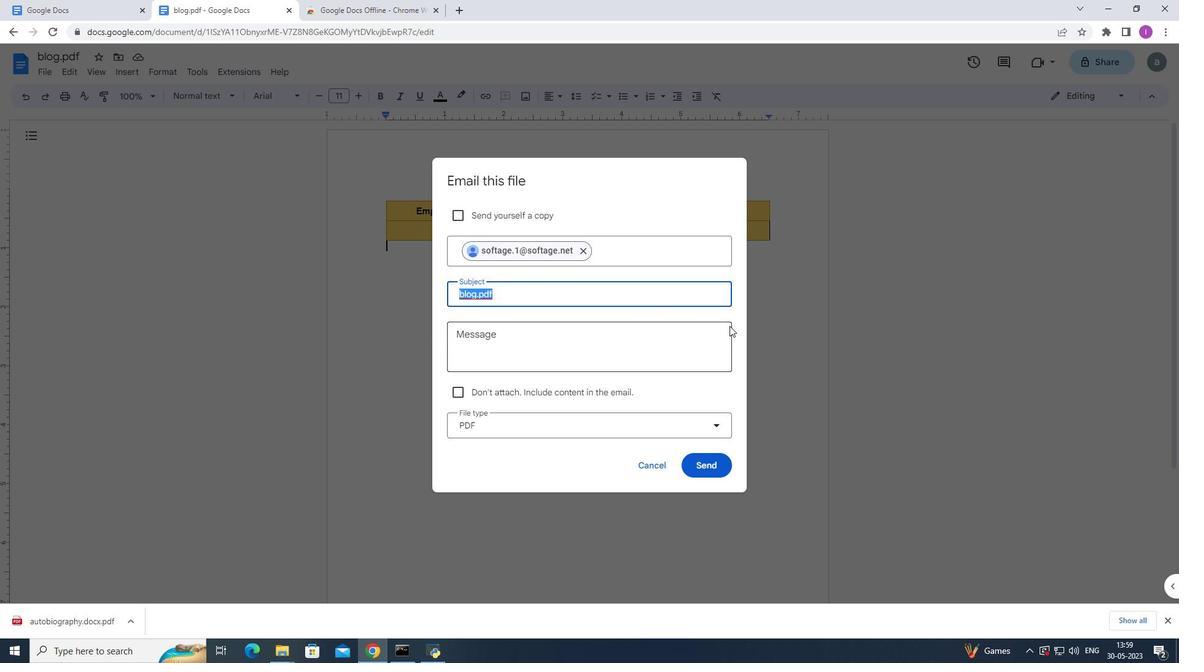 
Action: Key pressed <Key.shift>Attention<Key.space>needed
Screenshot: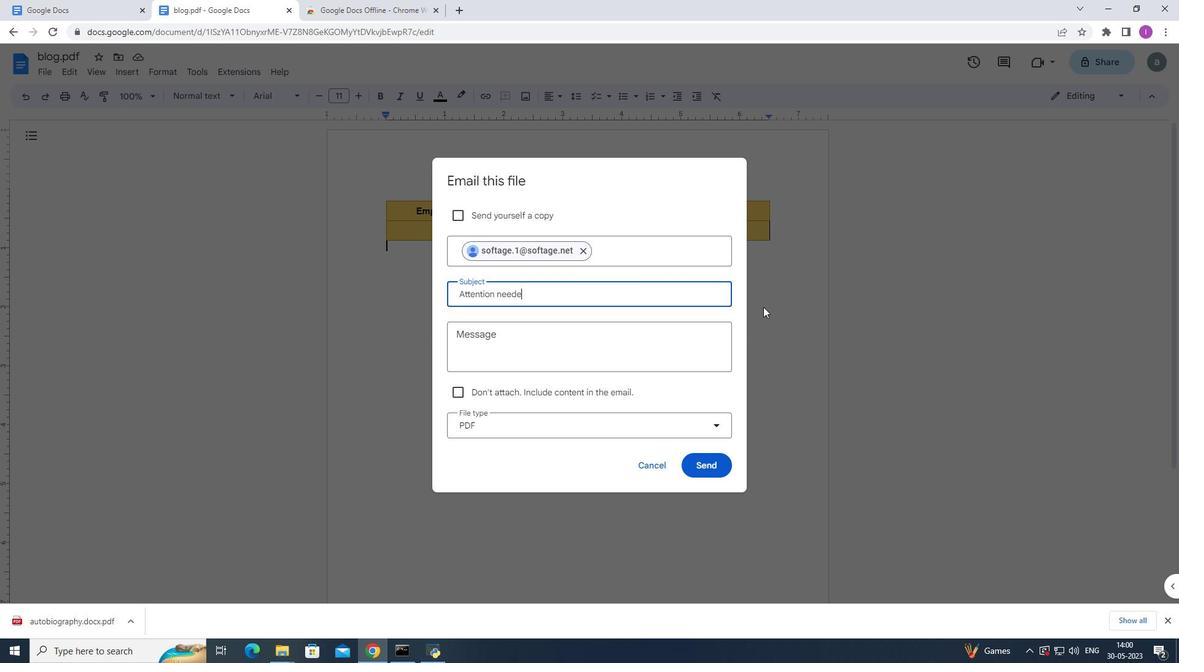 
Action: Mouse moved to (539, 336)
Screenshot: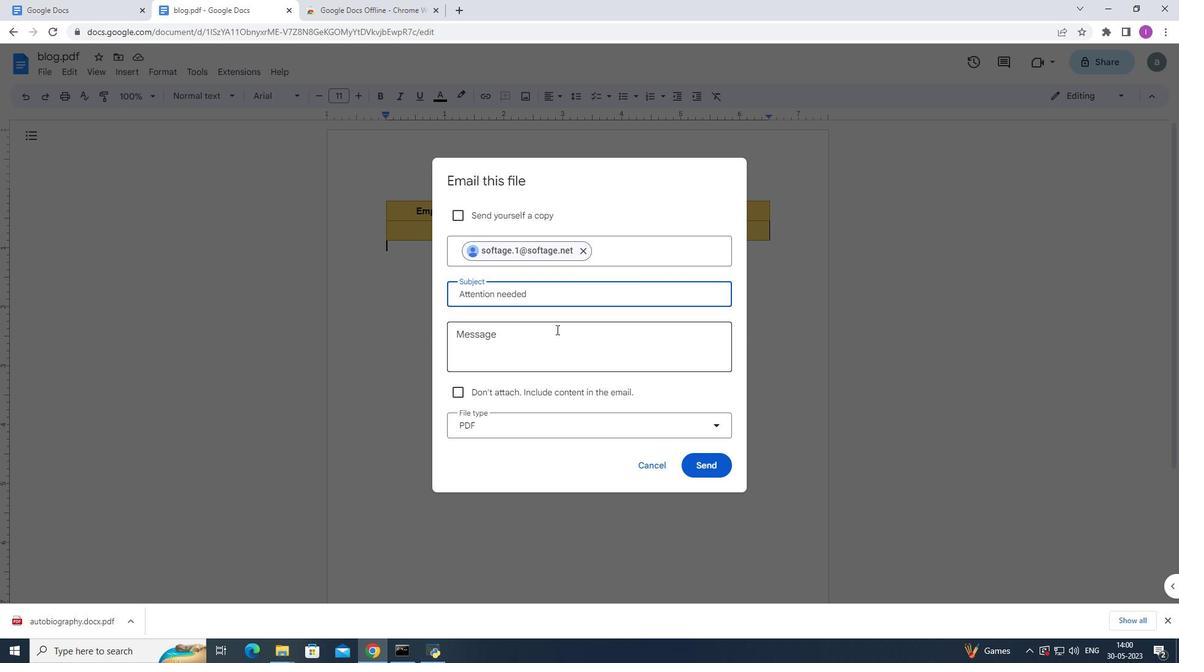 
Action: Mouse pressed left at (539, 336)
Screenshot: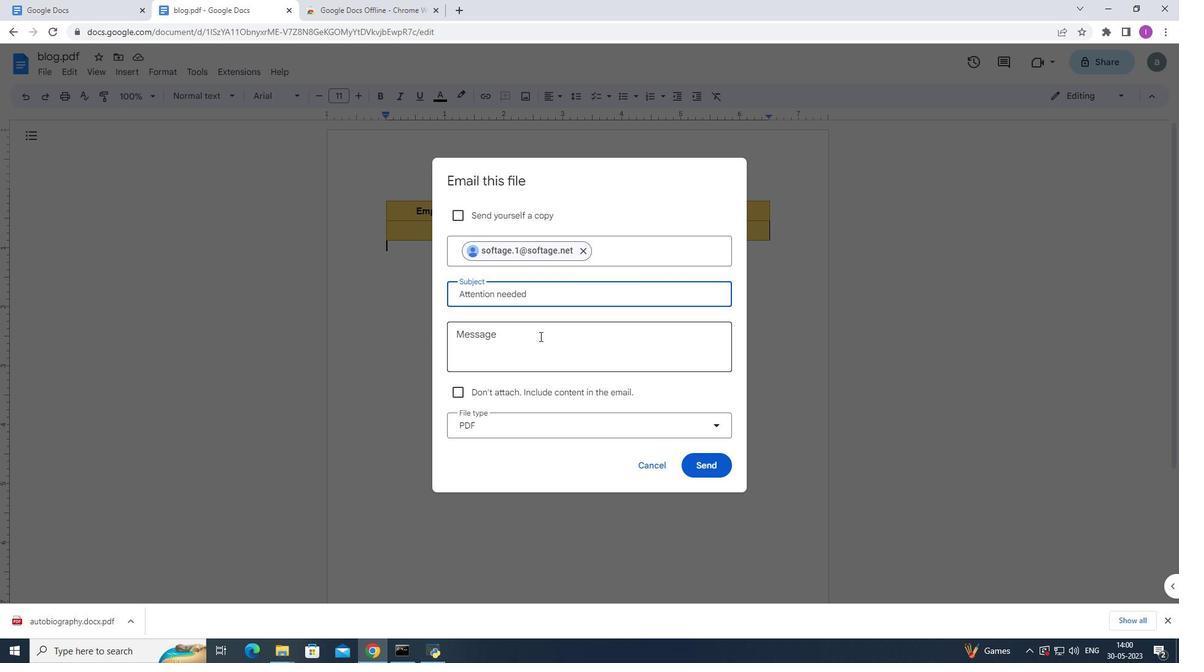 
Action: Mouse moved to (985, 327)
Screenshot: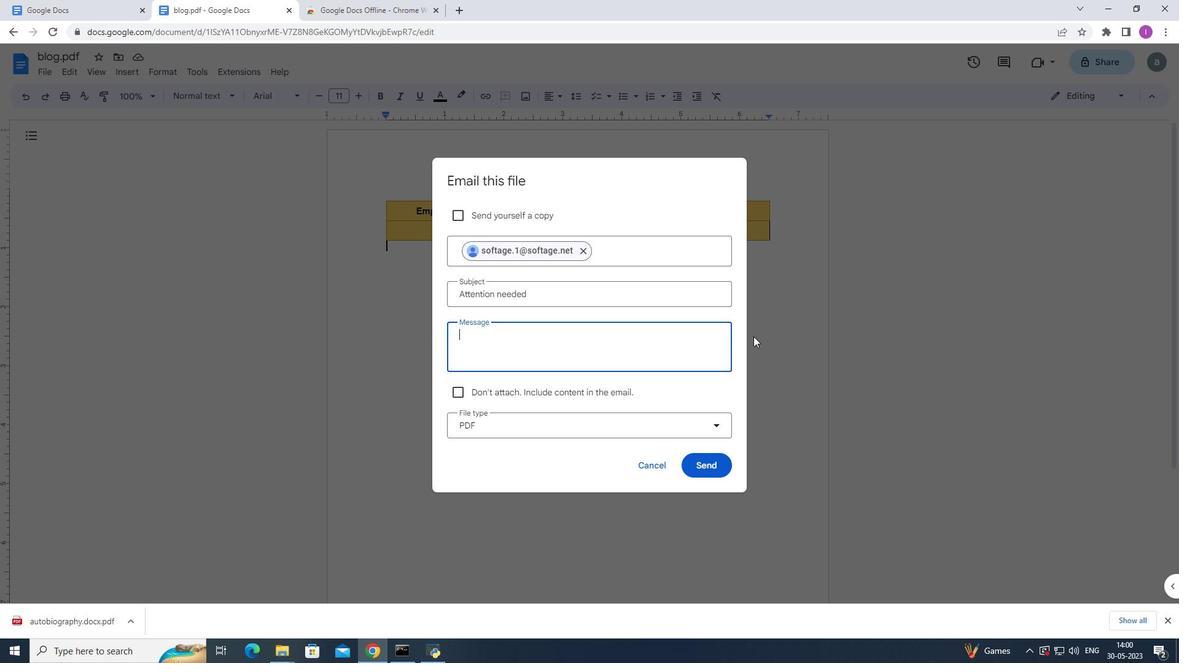 
Action: Key pressed <Key.shift>Please<Key.space>prioritize<Key.space>going<Key.space>through<Key.space>the<Key.space>email<Key.space>i<Key.space><Key.backspace><Key.backspace><Key.shift>I've<Key.space>sent.
Screenshot: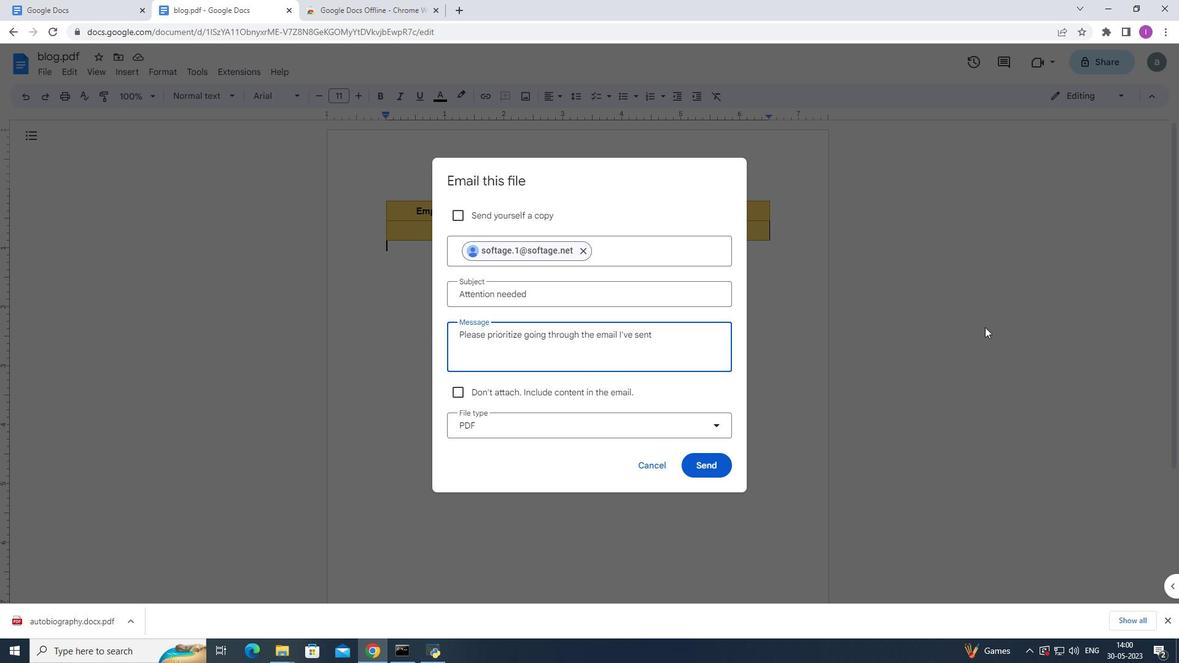 
Action: Mouse moved to (713, 425)
Screenshot: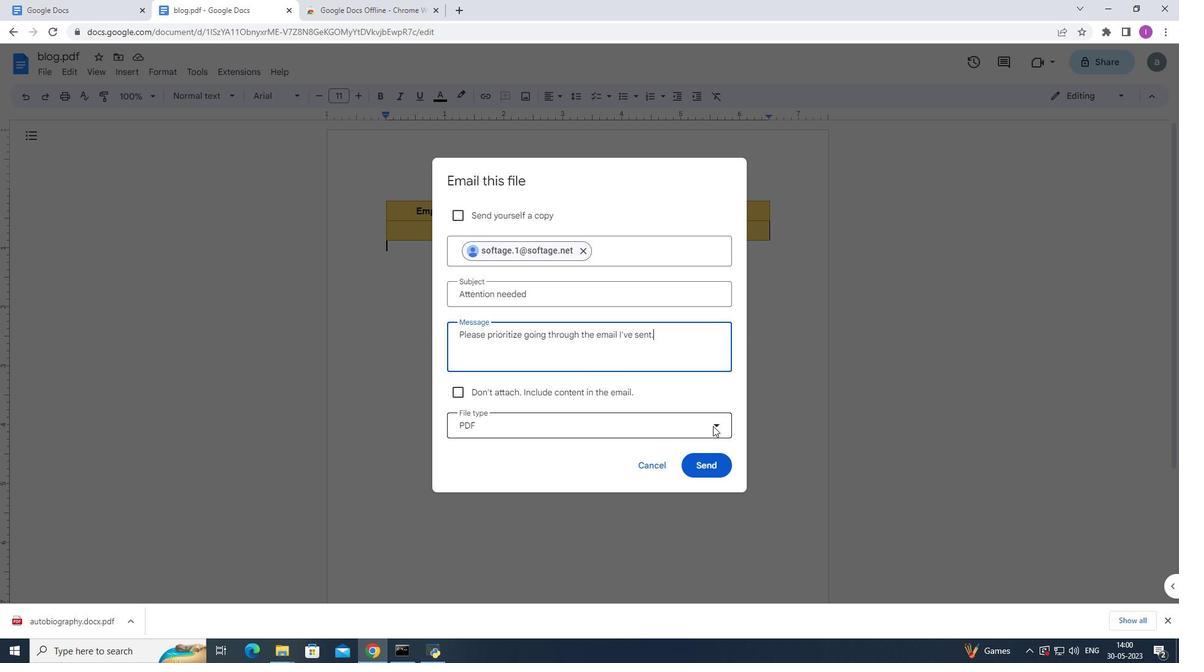 
Action: Mouse pressed left at (713, 425)
Screenshot: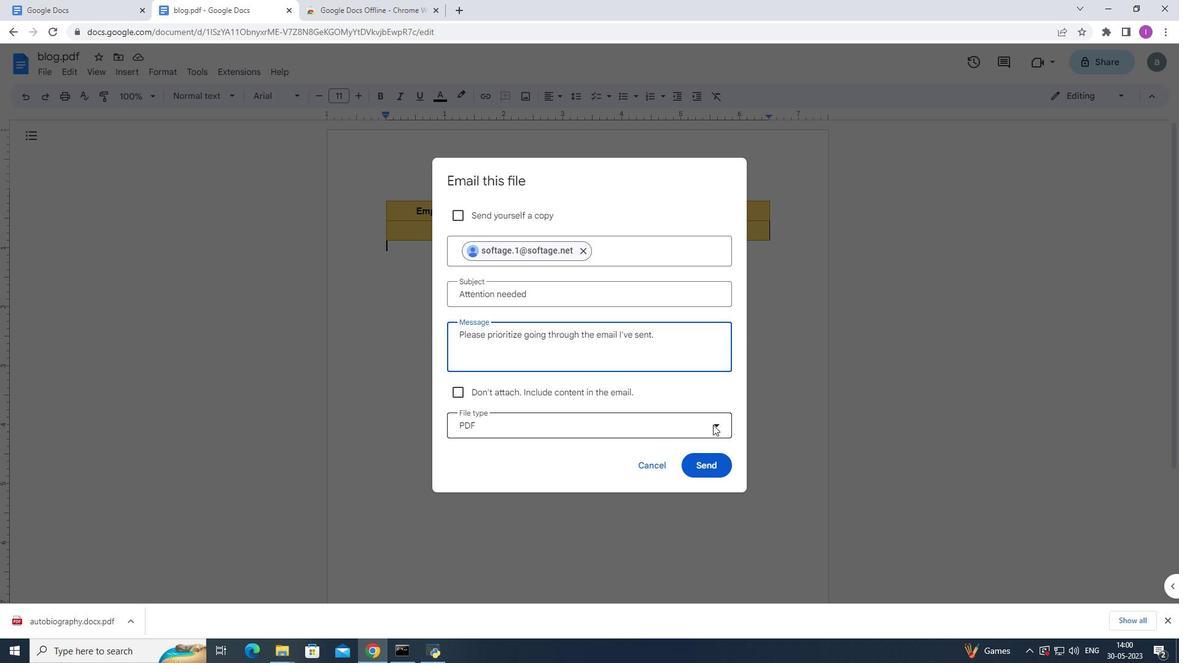 
Action: Mouse moved to (538, 533)
Screenshot: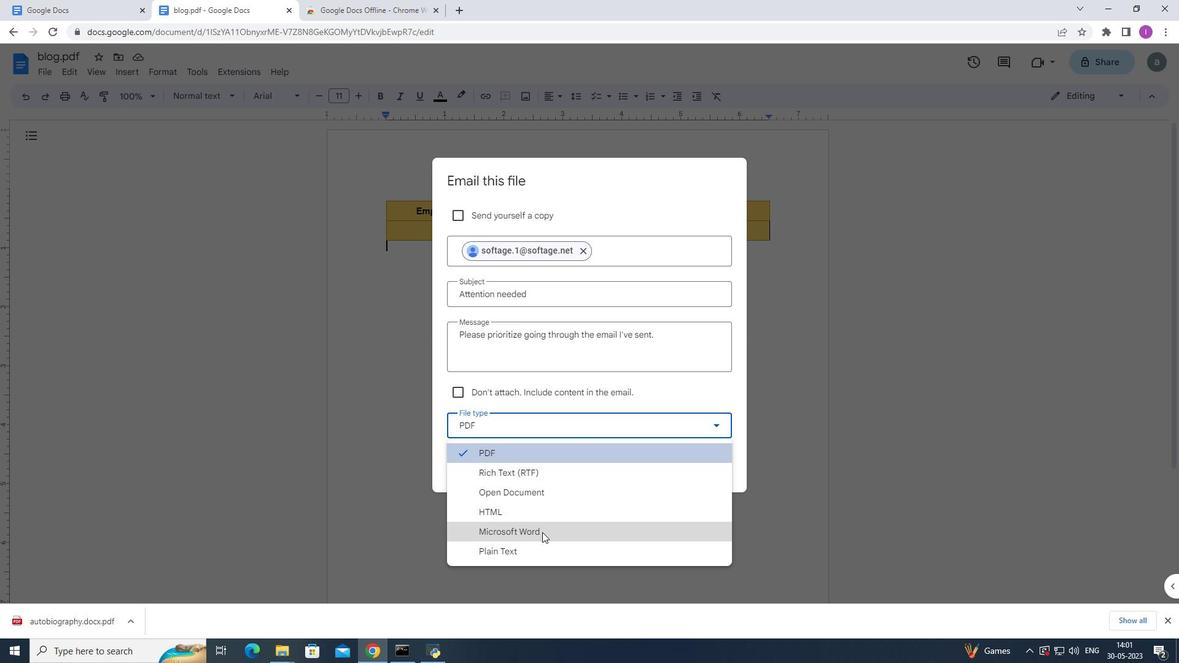 
Action: Mouse pressed left at (538, 533)
Screenshot: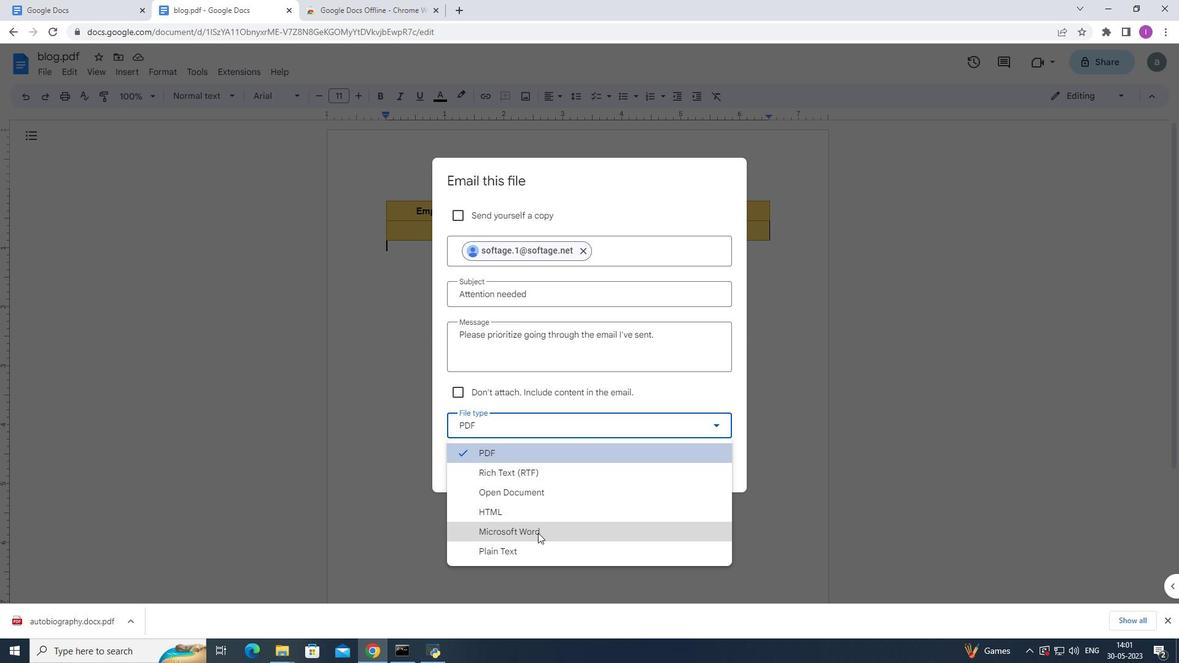 
Action: Mouse moved to (701, 464)
Screenshot: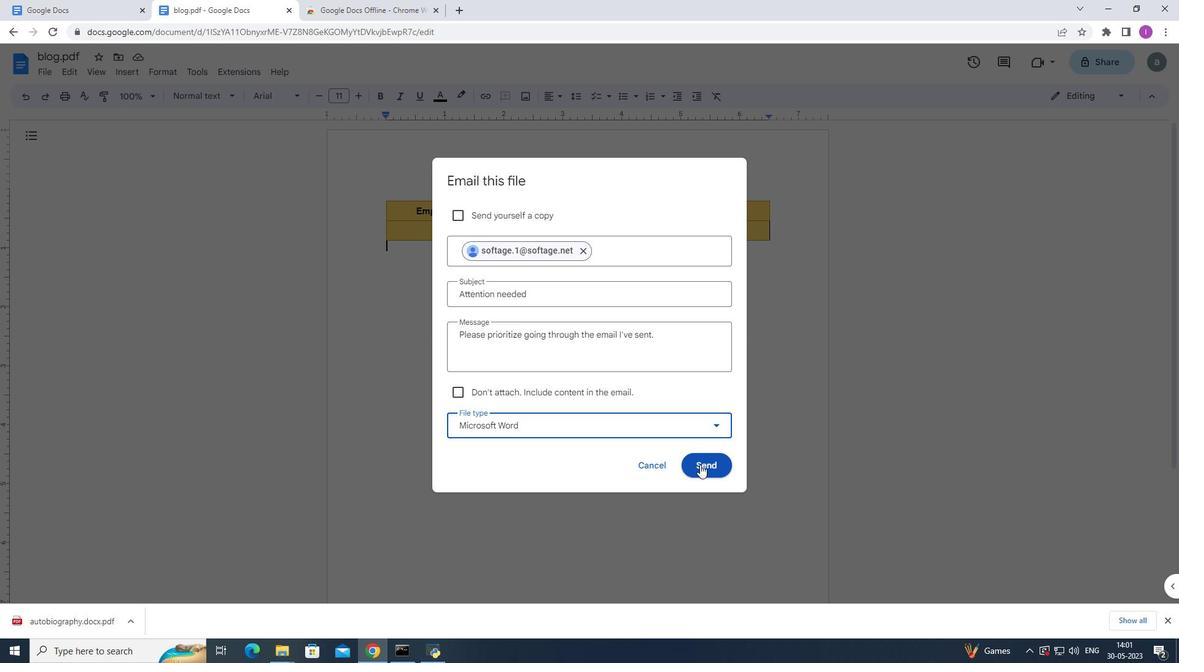 
Action: Mouse pressed left at (701, 464)
Screenshot: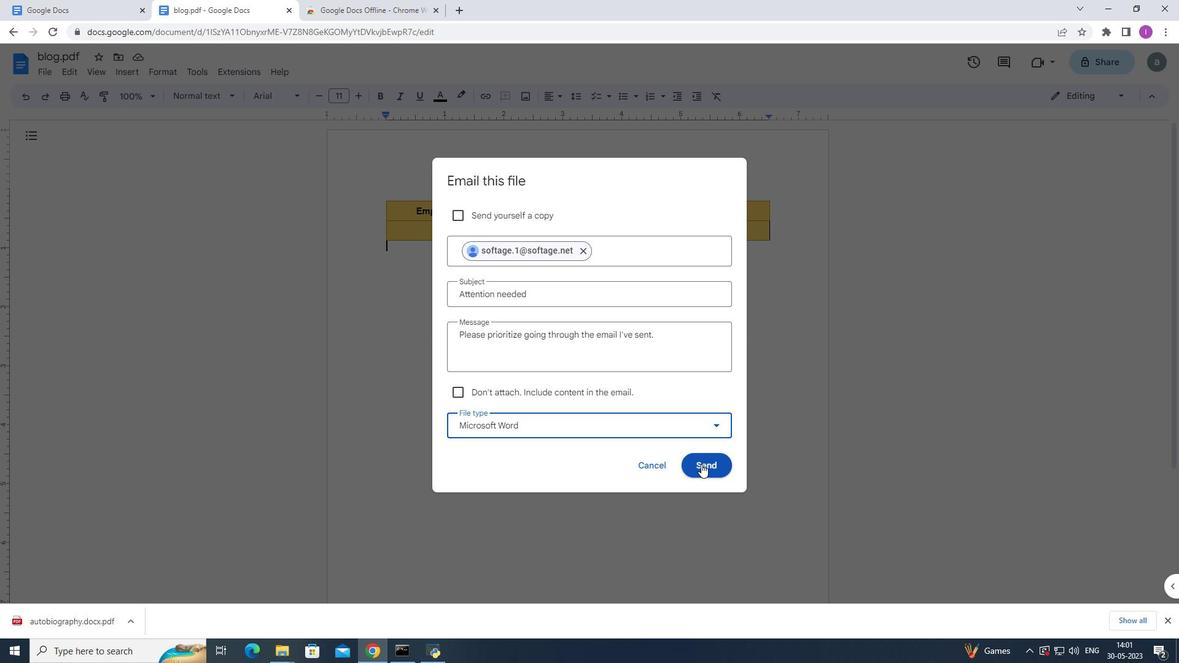 
Action: Mouse moved to (701, 464)
Screenshot: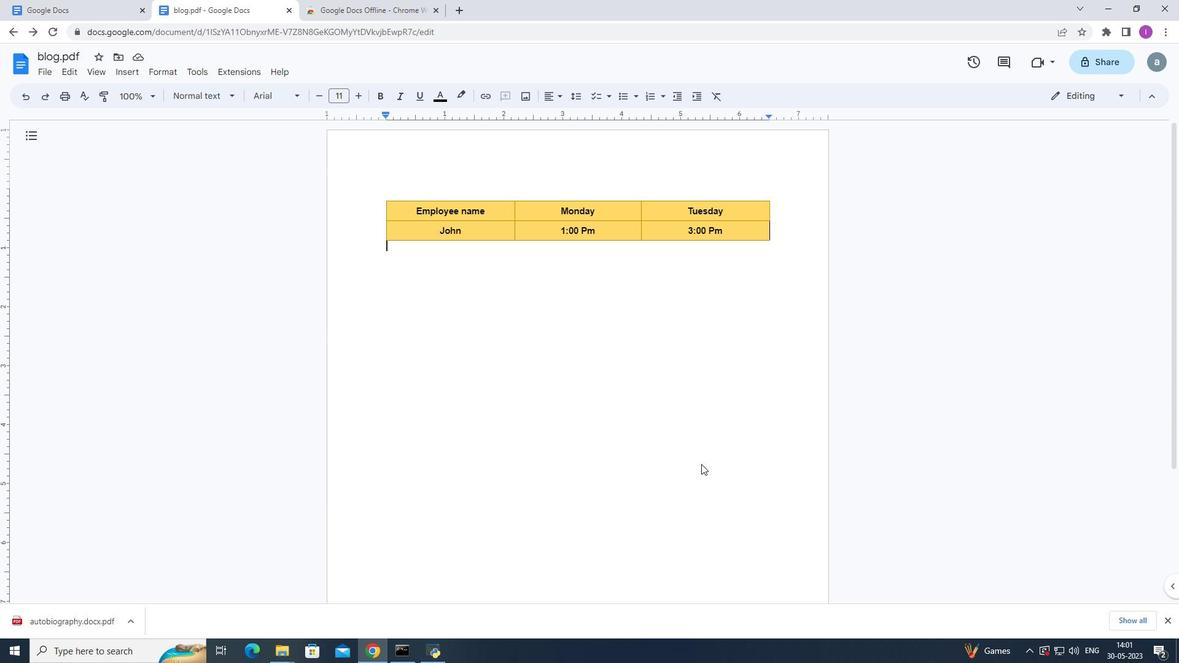
